 Task: Create a sub task Gather and Analyse Requirements for the task  Integrate website with a new video conferencing system in the project BrainWave , assign it to team member softage.2@softage.net and update the status of the sub task to  On Track  , set the priority of the sub task to Low
Action: Mouse moved to (420, 469)
Screenshot: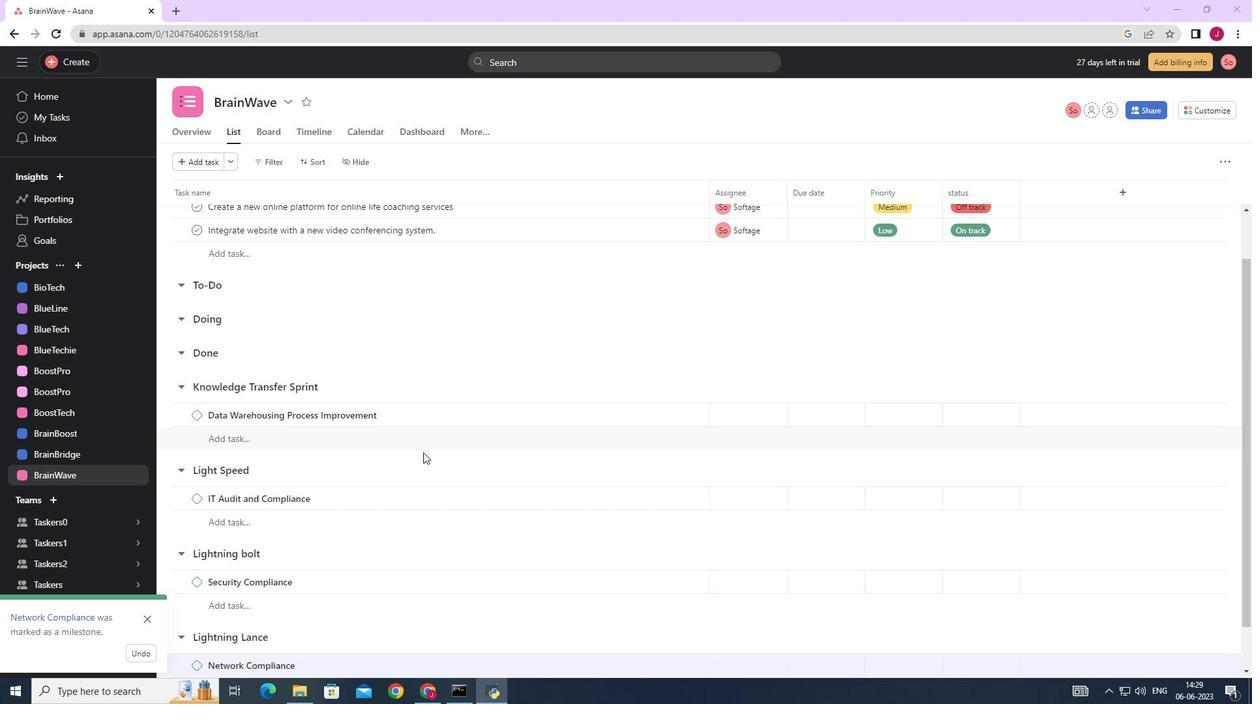 
Action: Mouse scrolled (420, 469) with delta (0, 0)
Screenshot: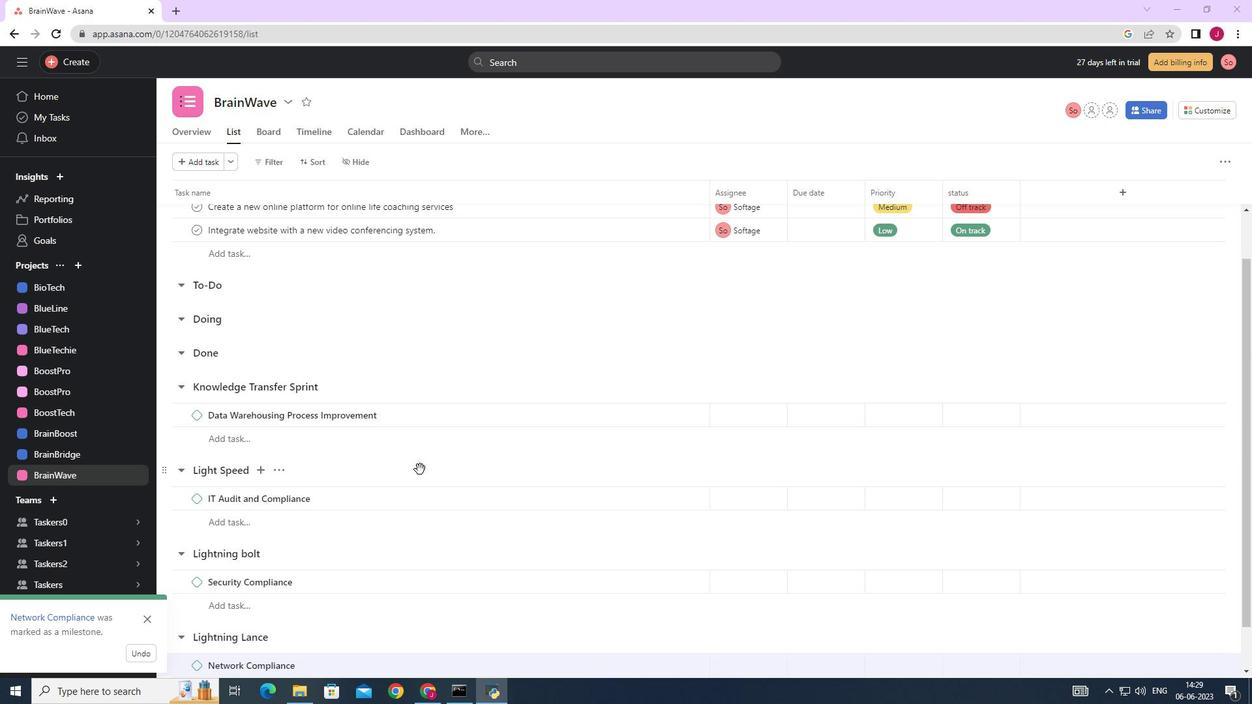 
Action: Mouse scrolled (420, 469) with delta (0, 0)
Screenshot: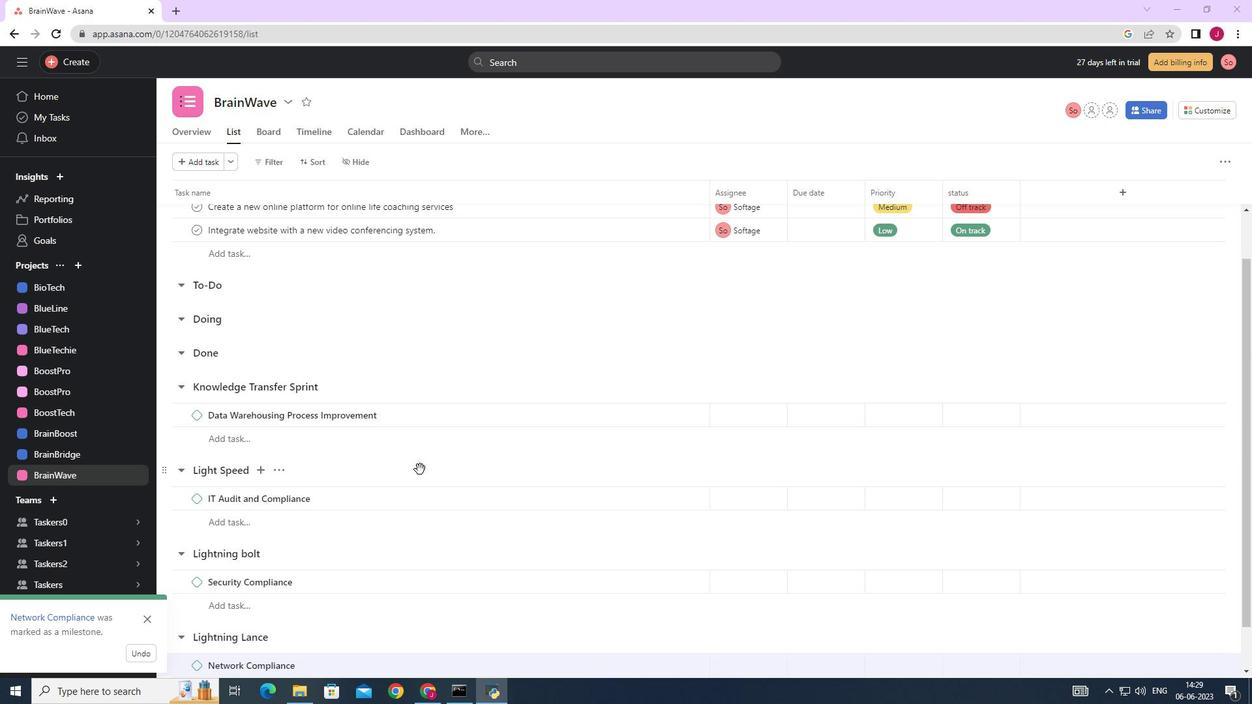 
Action: Mouse scrolled (420, 469) with delta (0, 0)
Screenshot: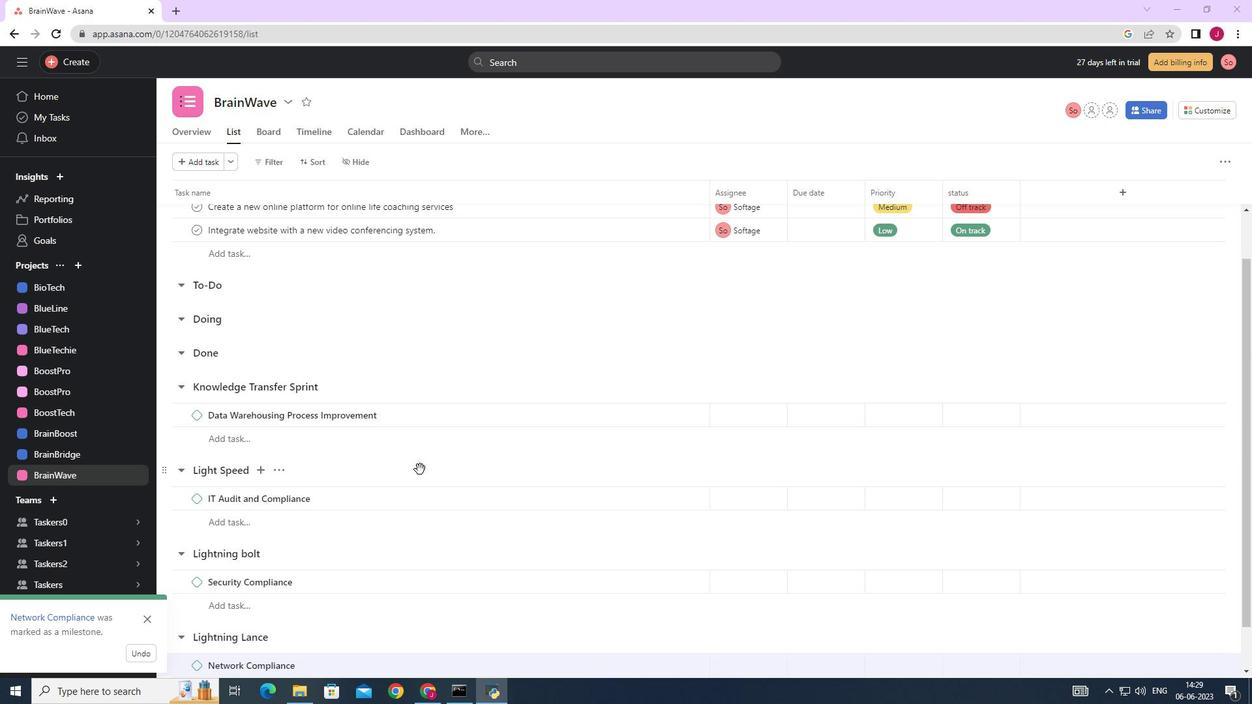 
Action: Mouse scrolled (420, 469) with delta (0, 0)
Screenshot: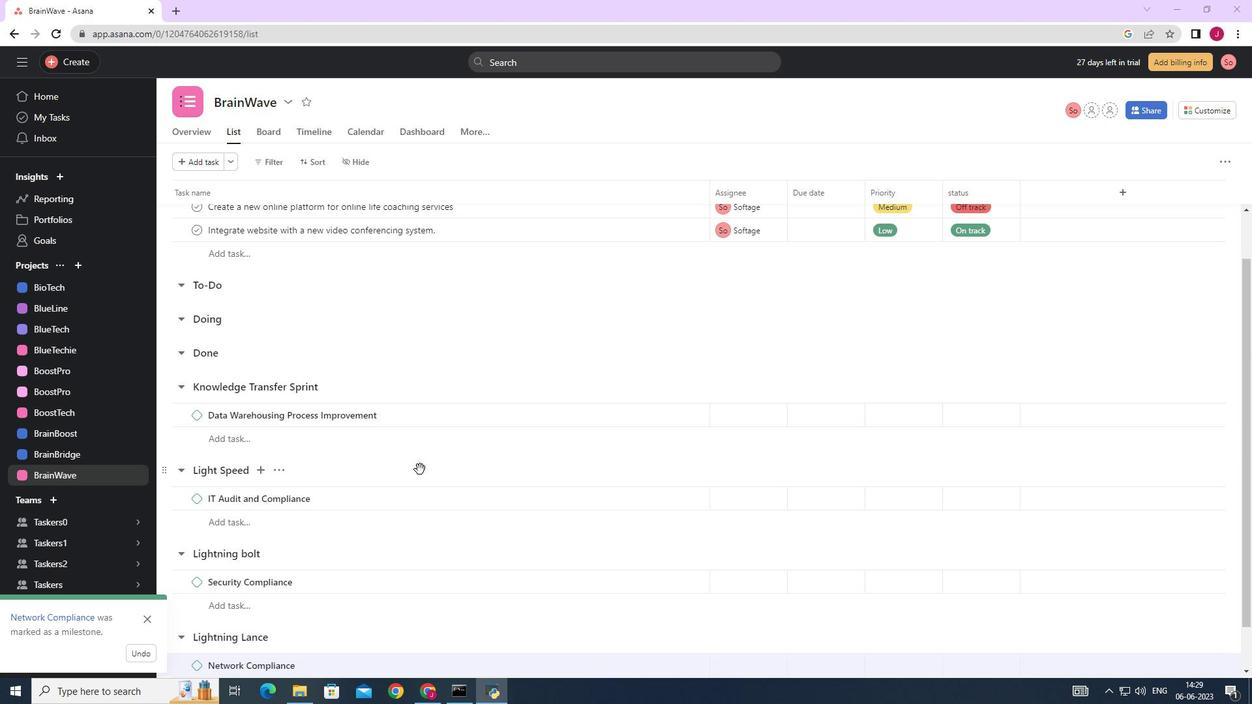 
Action: Mouse scrolled (420, 469) with delta (0, 0)
Screenshot: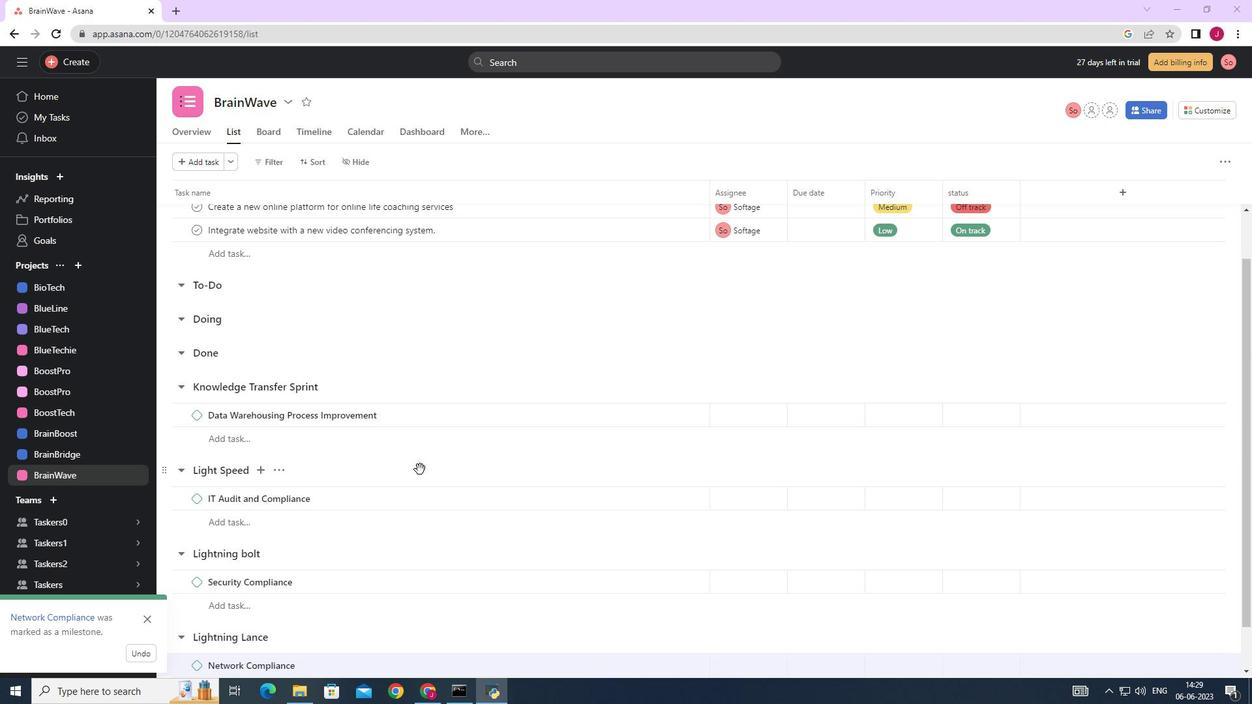 
Action: Mouse scrolled (420, 469) with delta (0, 0)
Screenshot: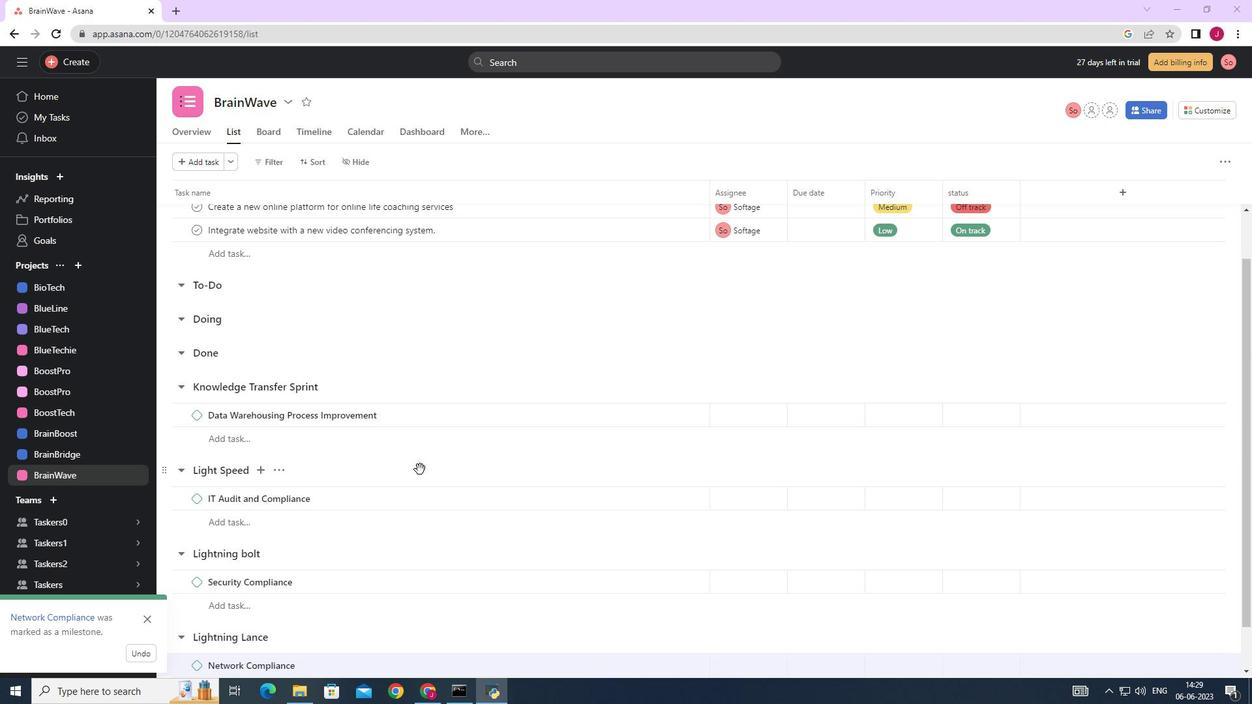 
Action: Mouse scrolled (420, 469) with delta (0, 0)
Screenshot: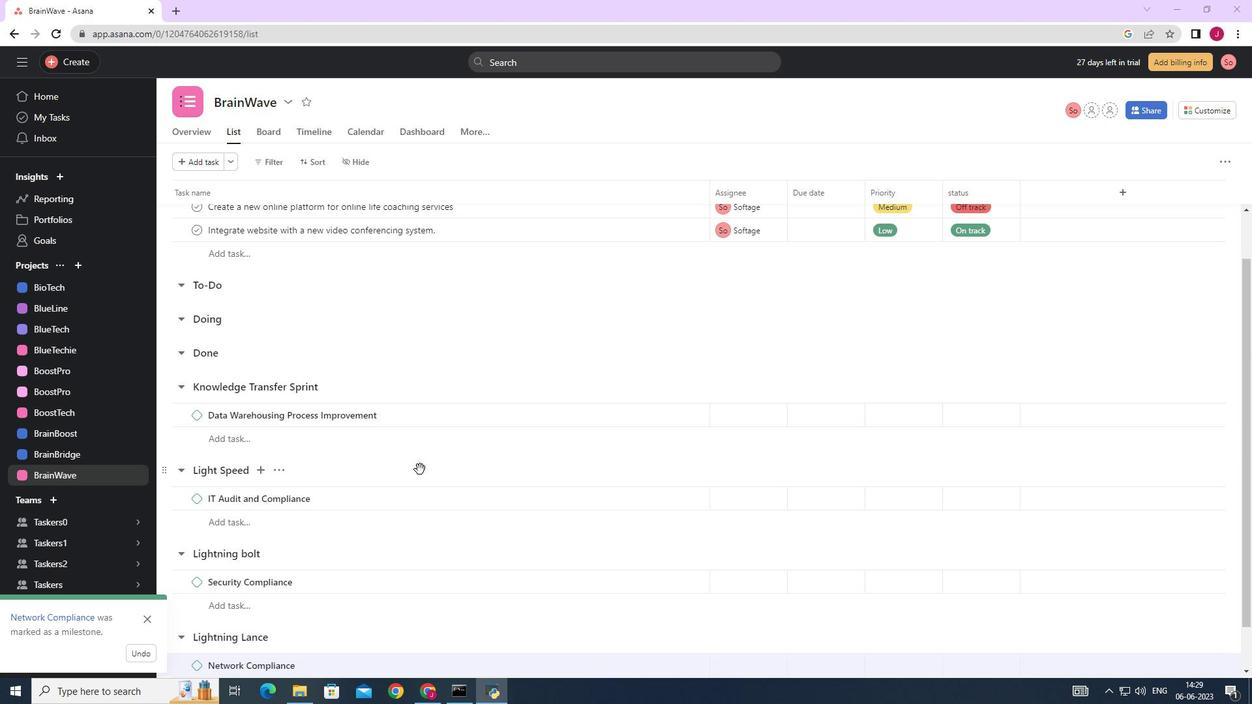 
Action: Mouse moved to (148, 618)
Screenshot: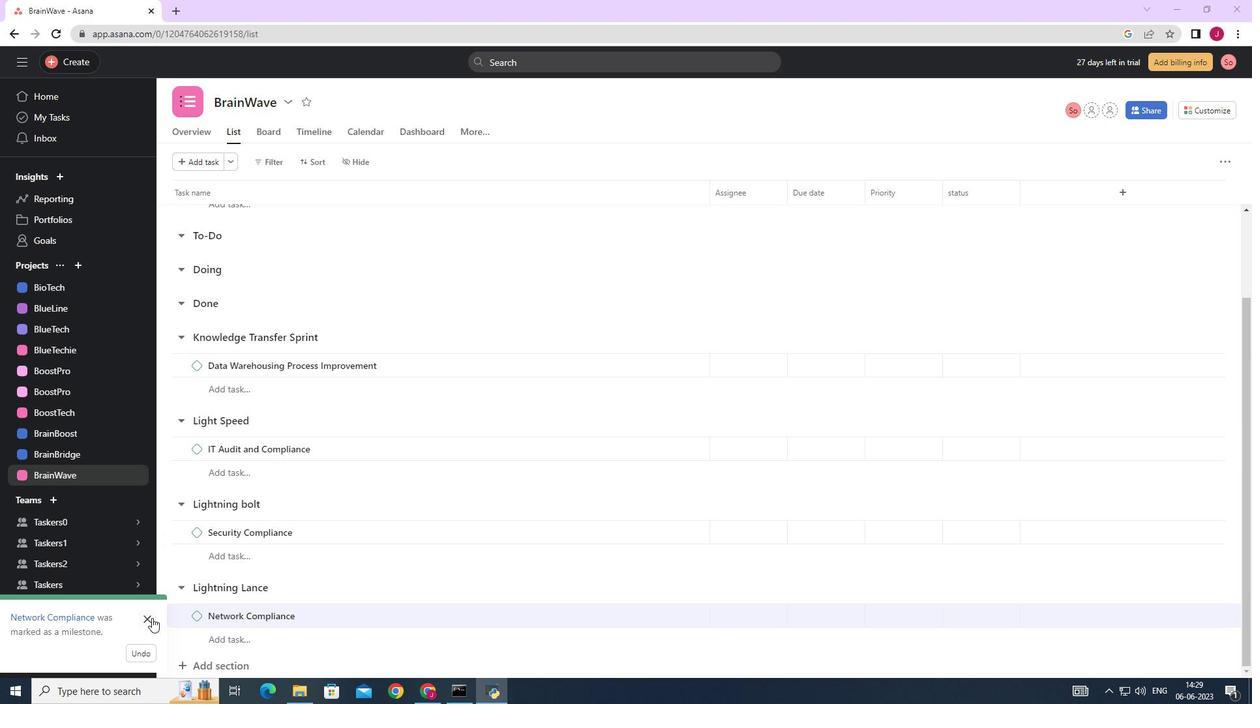 
Action: Mouse pressed left at (148, 618)
Screenshot: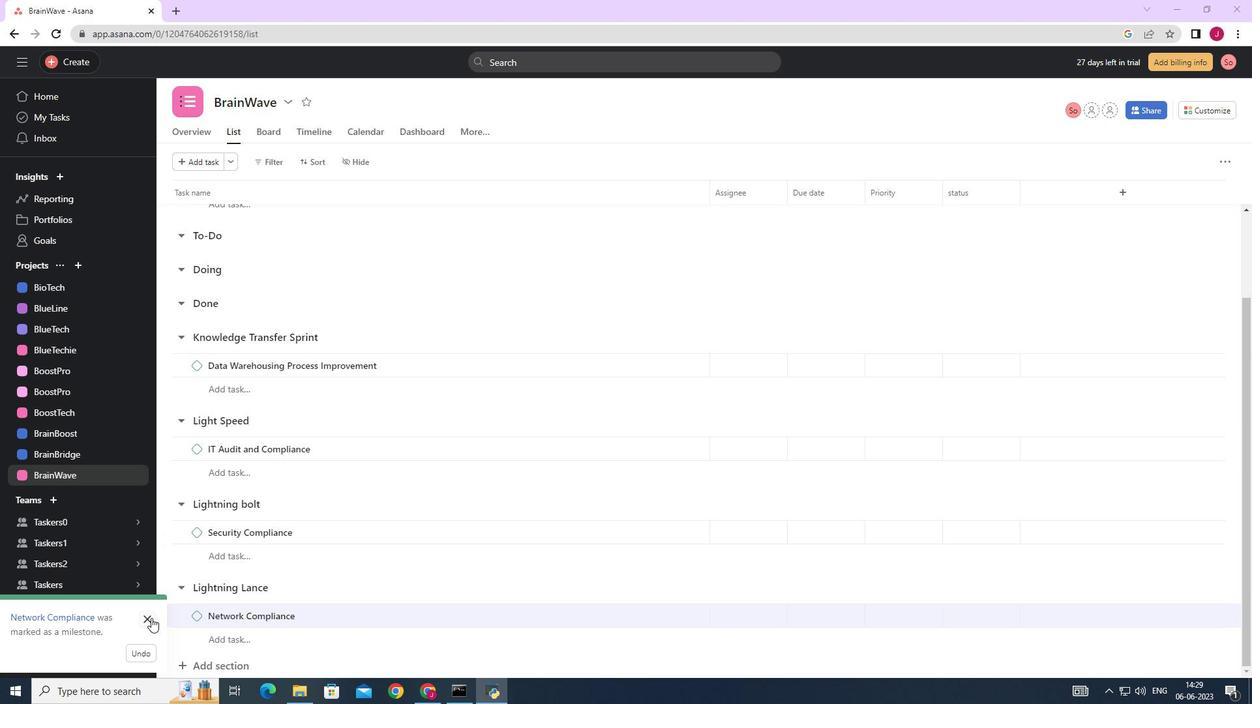 
Action: Mouse moved to (568, 465)
Screenshot: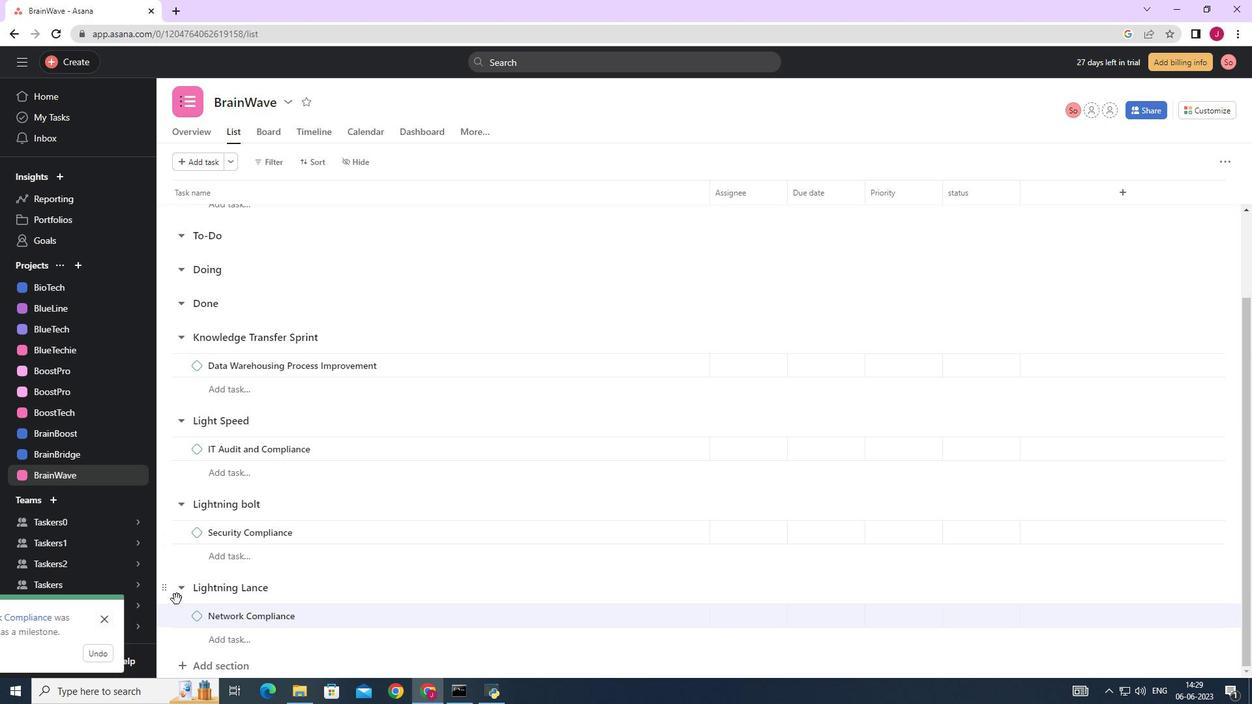 
Action: Mouse scrolled (568, 464) with delta (0, 0)
Screenshot: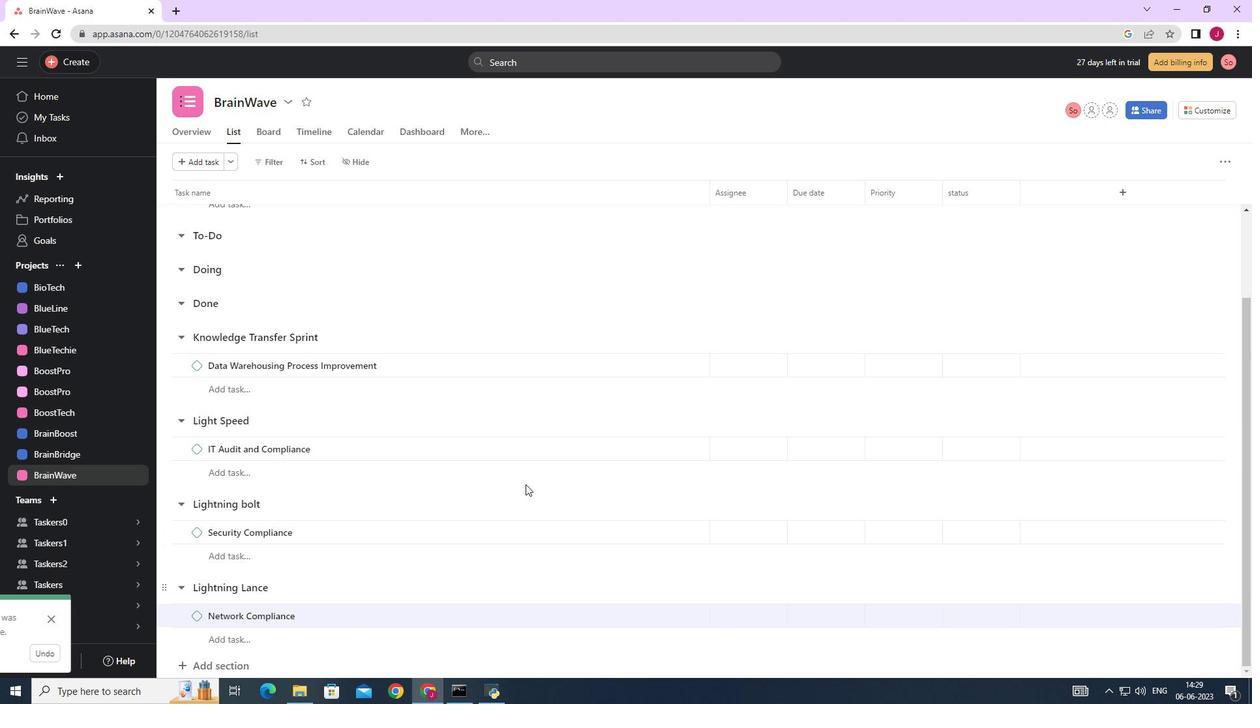 
Action: Mouse scrolled (568, 464) with delta (0, 0)
Screenshot: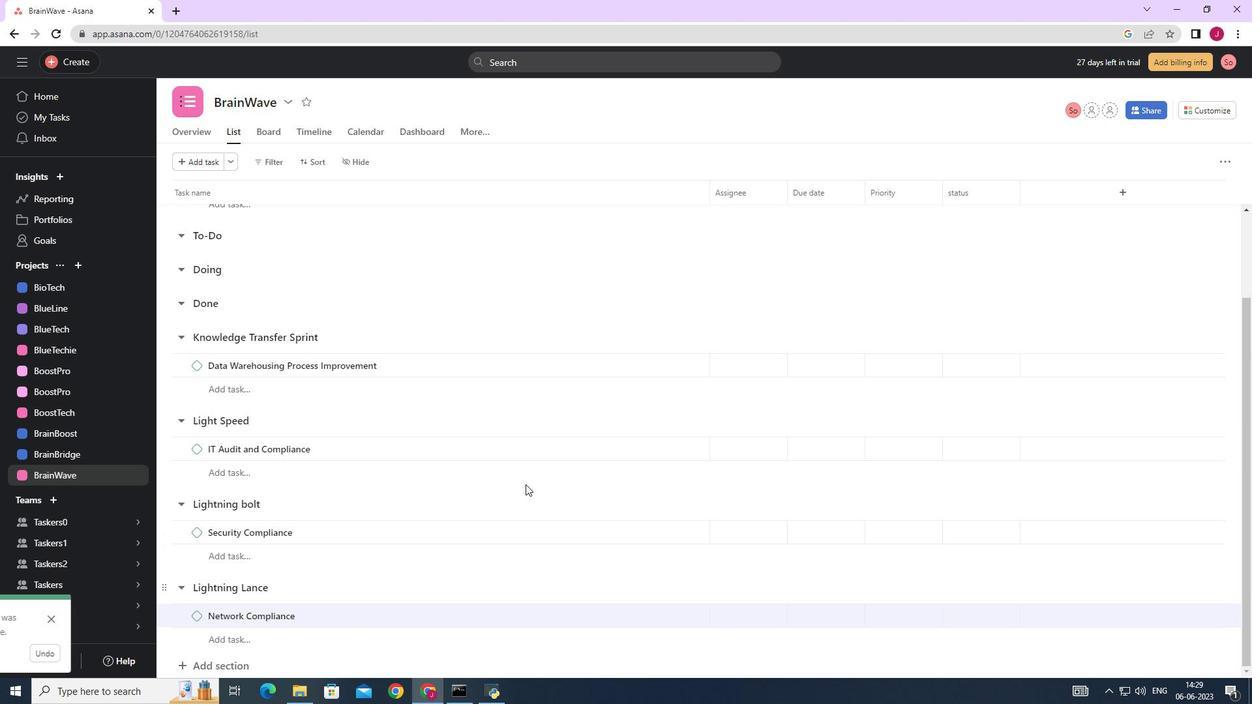 
Action: Mouse scrolled (568, 464) with delta (0, 0)
Screenshot: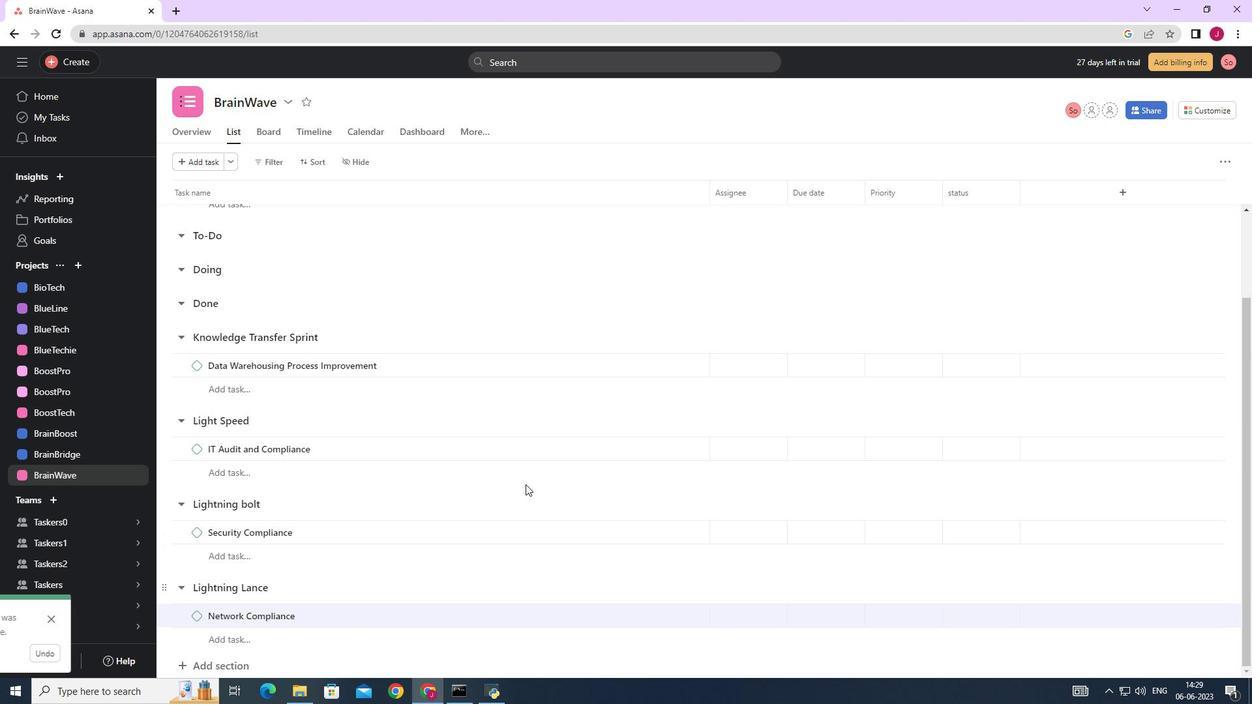
Action: Mouse scrolled (568, 464) with delta (0, 0)
Screenshot: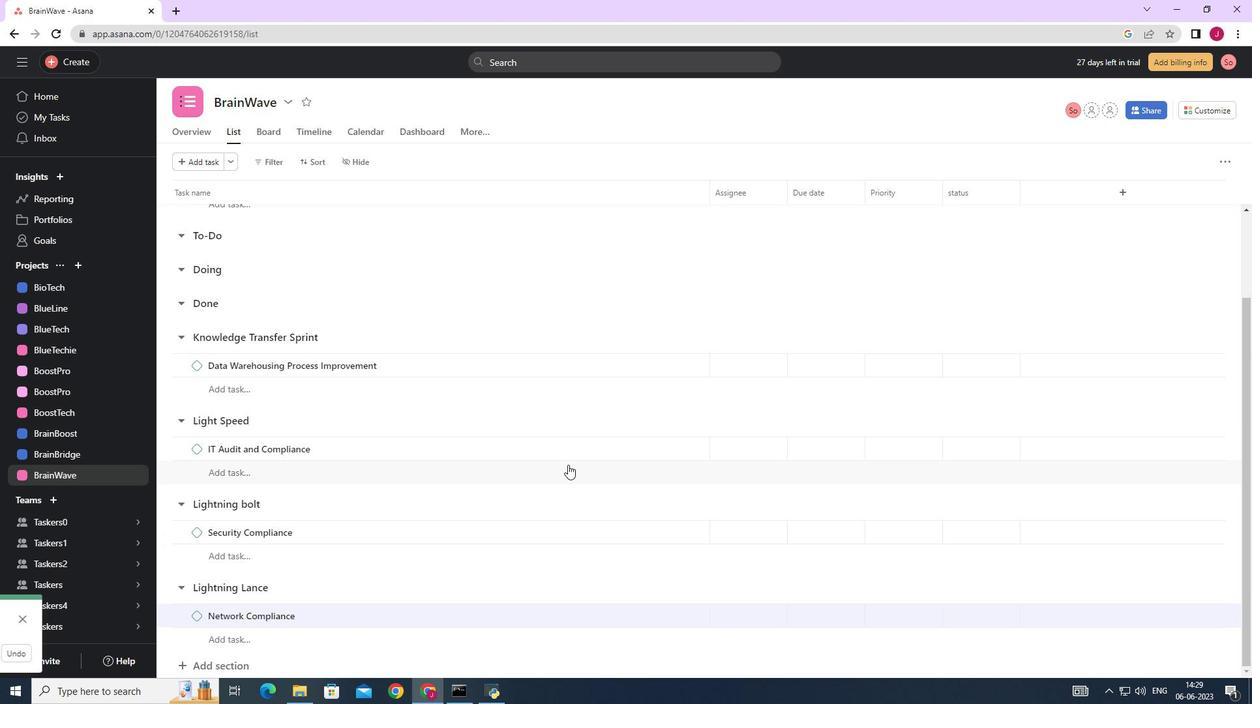 
Action: Mouse scrolled (568, 464) with delta (0, 0)
Screenshot: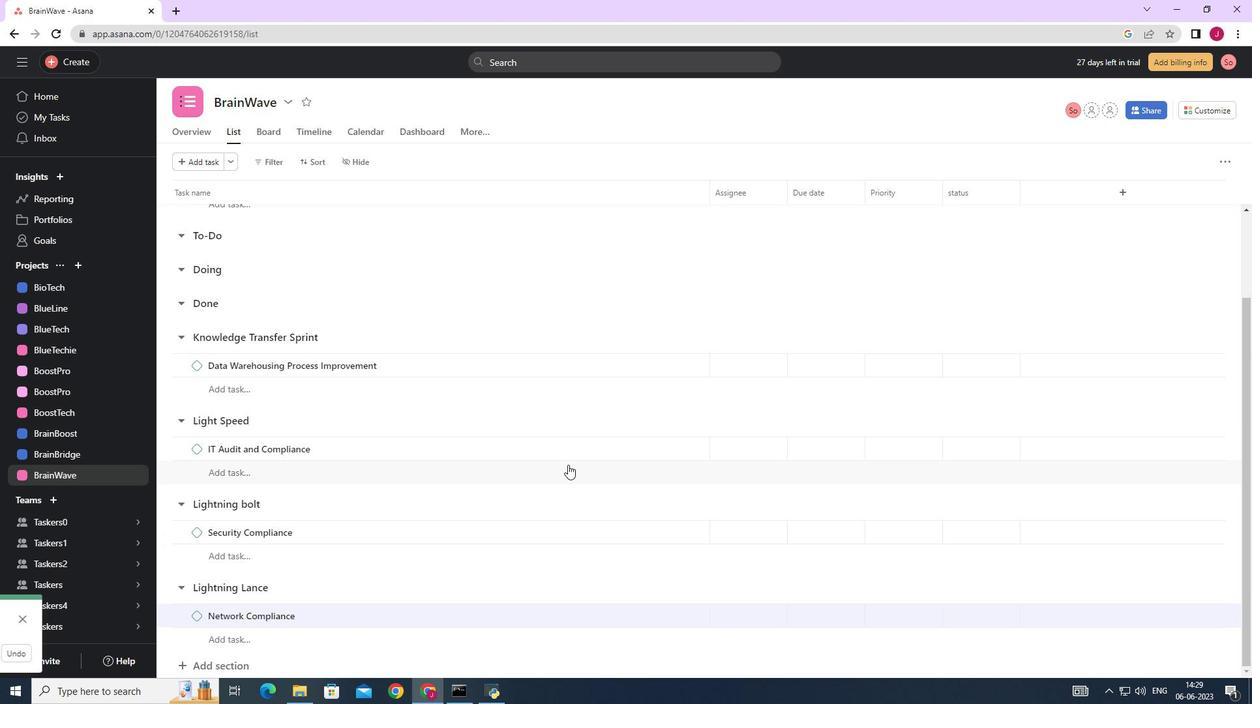 
Action: Mouse moved to (1208, 110)
Screenshot: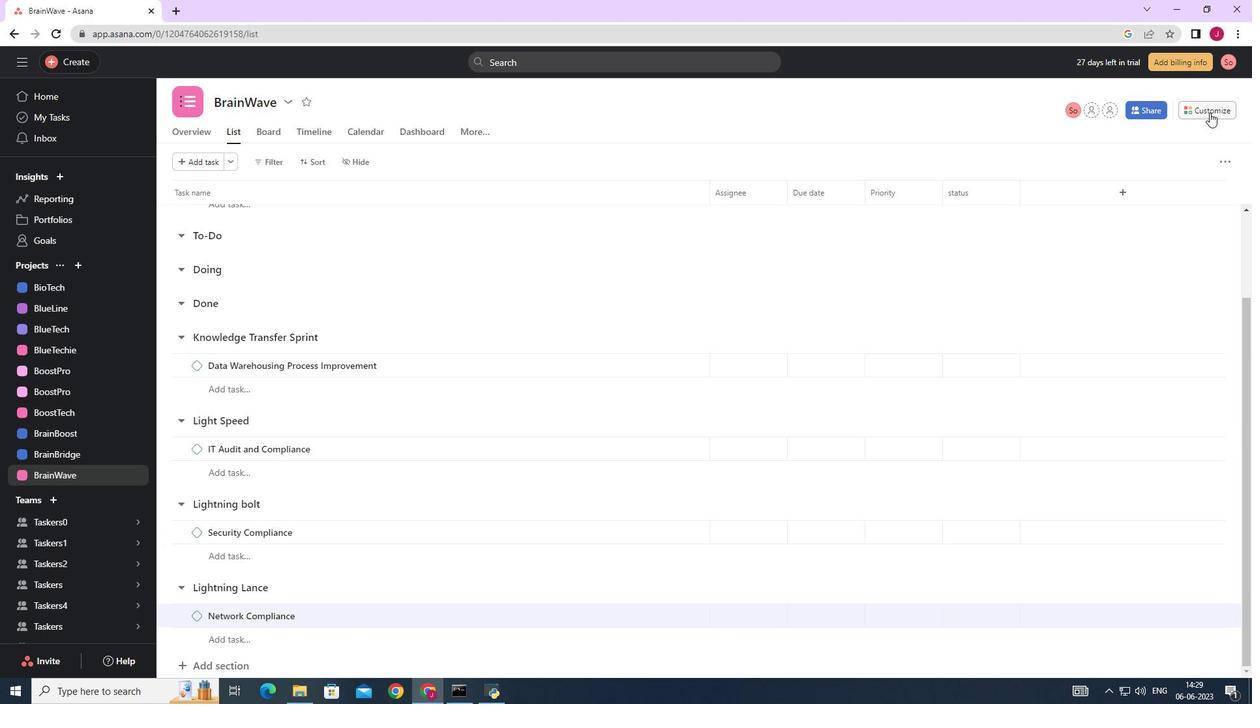 
Action: Mouse pressed left at (1208, 110)
Screenshot: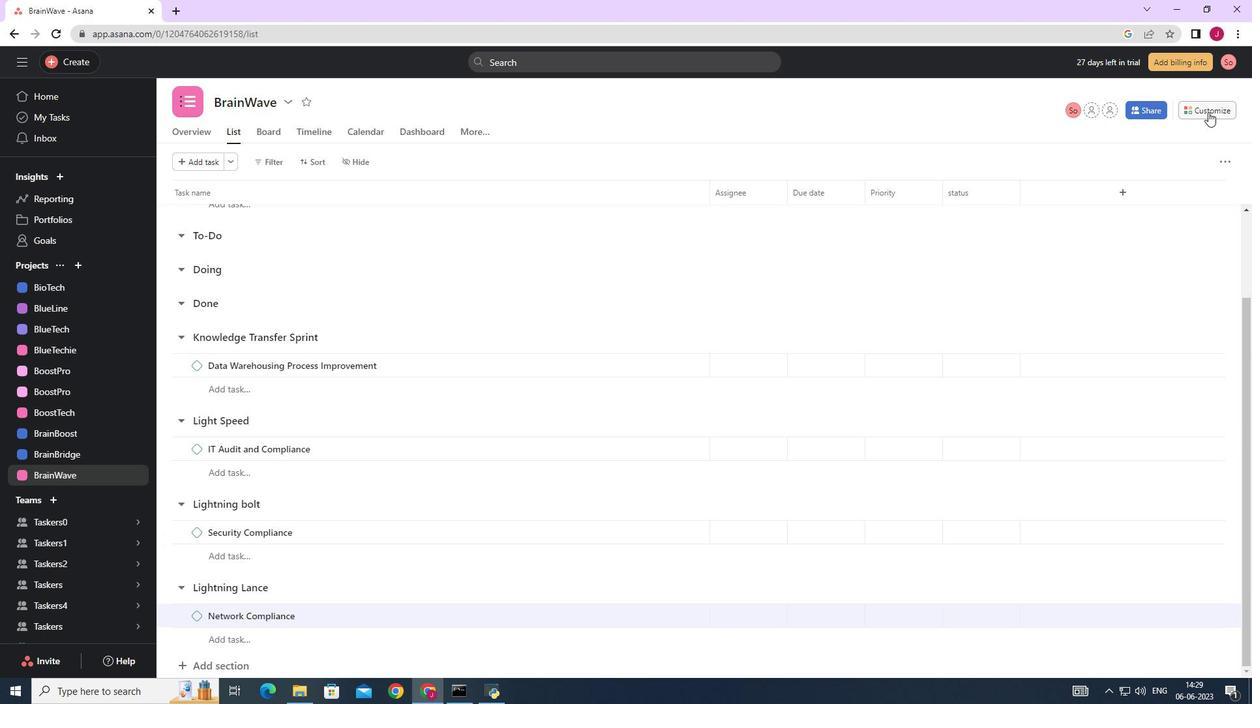
Action: Mouse moved to (979, 279)
Screenshot: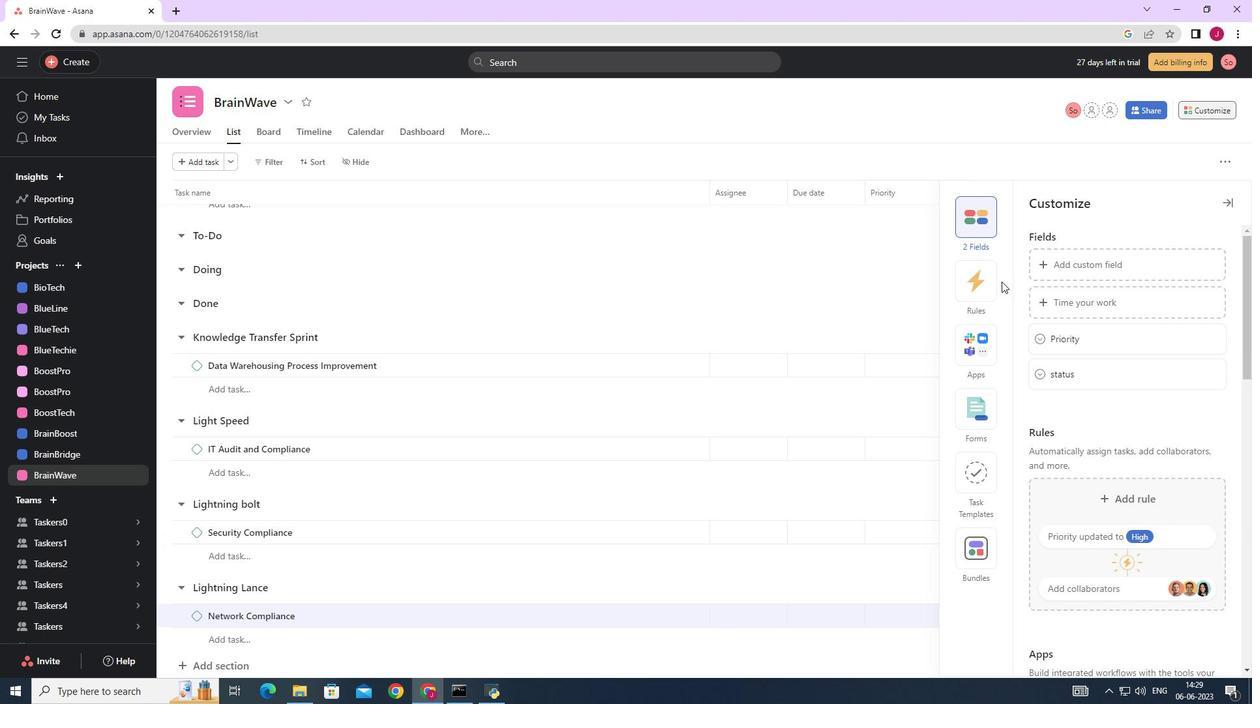 
Action: Mouse pressed left at (979, 279)
Screenshot: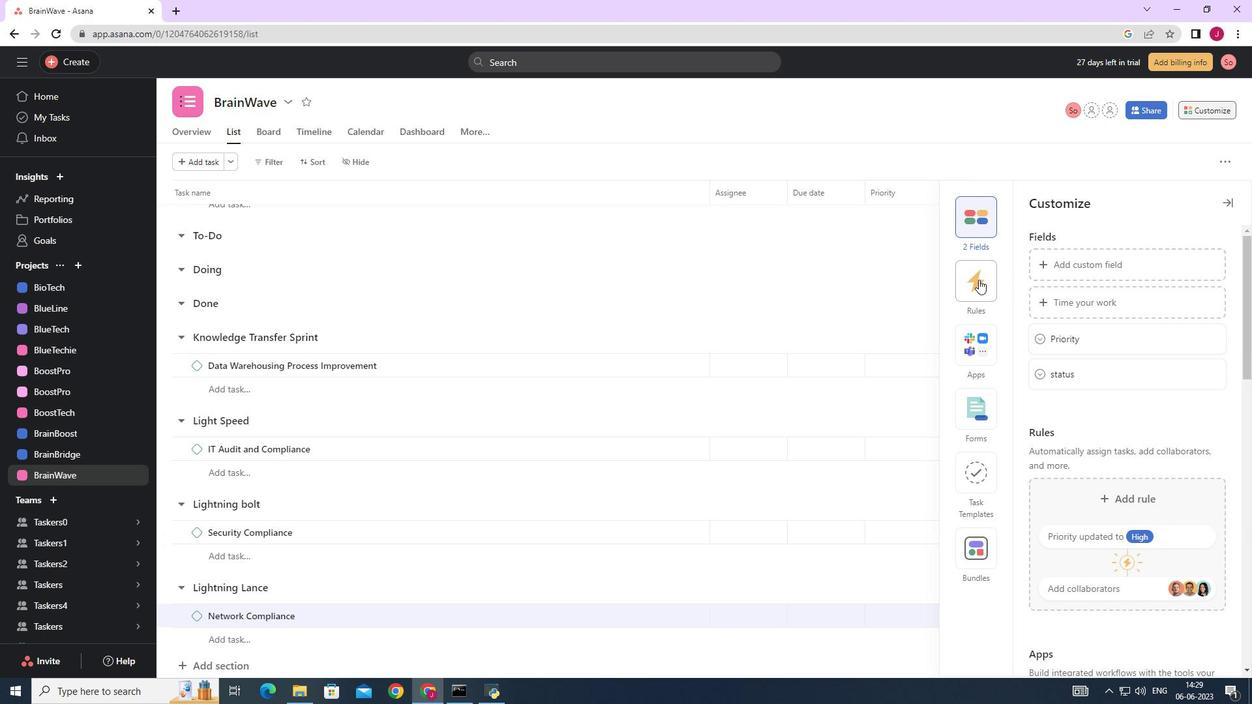 
Action: Mouse moved to (1230, 202)
Screenshot: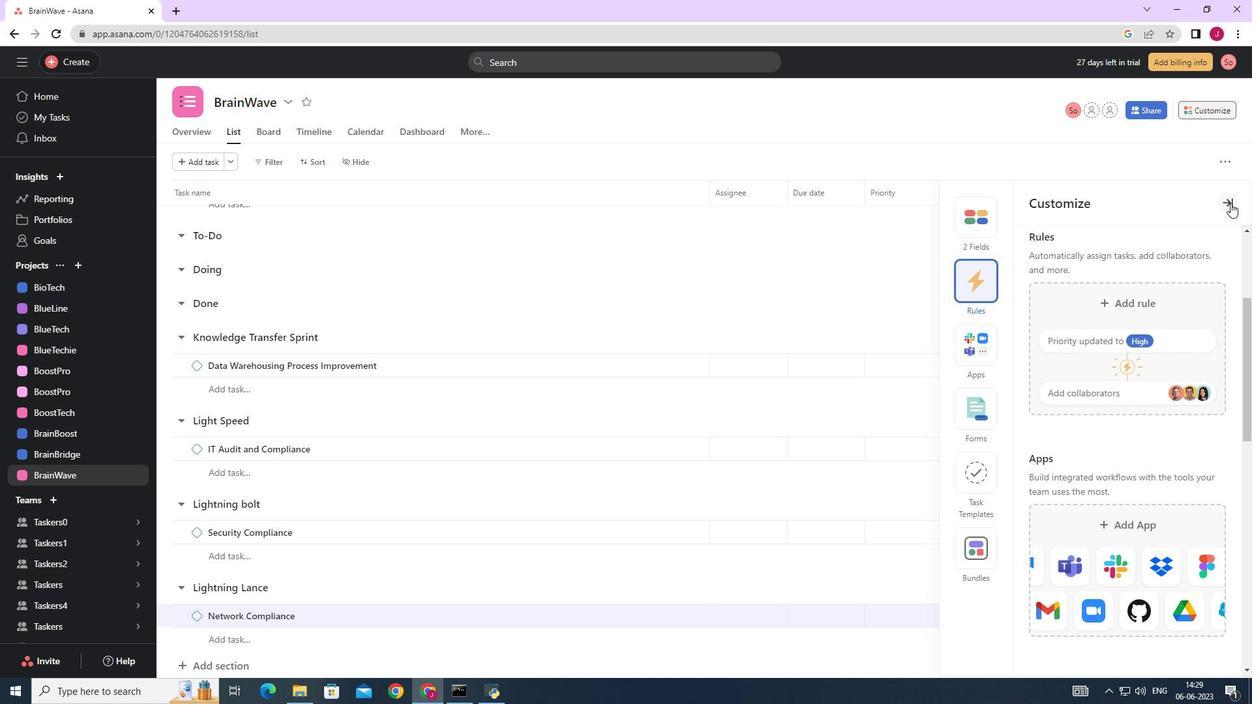 
Action: Mouse pressed left at (1230, 202)
Screenshot: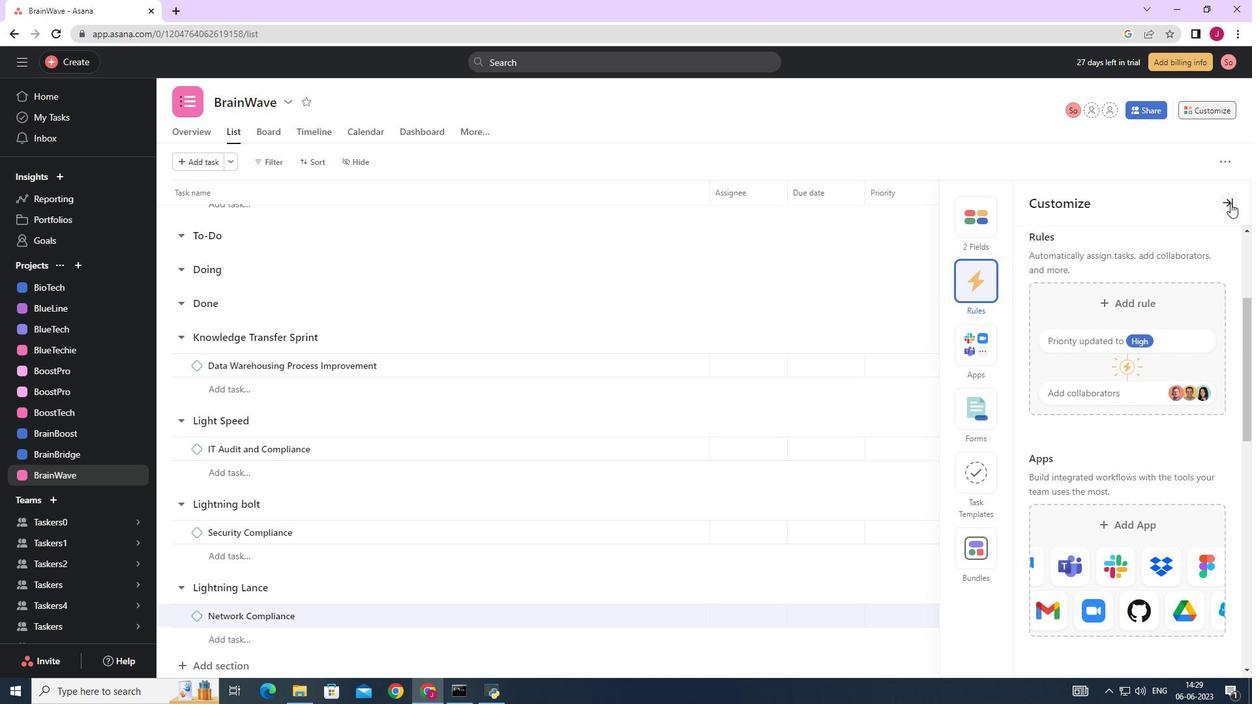 
Action: Mouse moved to (736, 341)
Screenshot: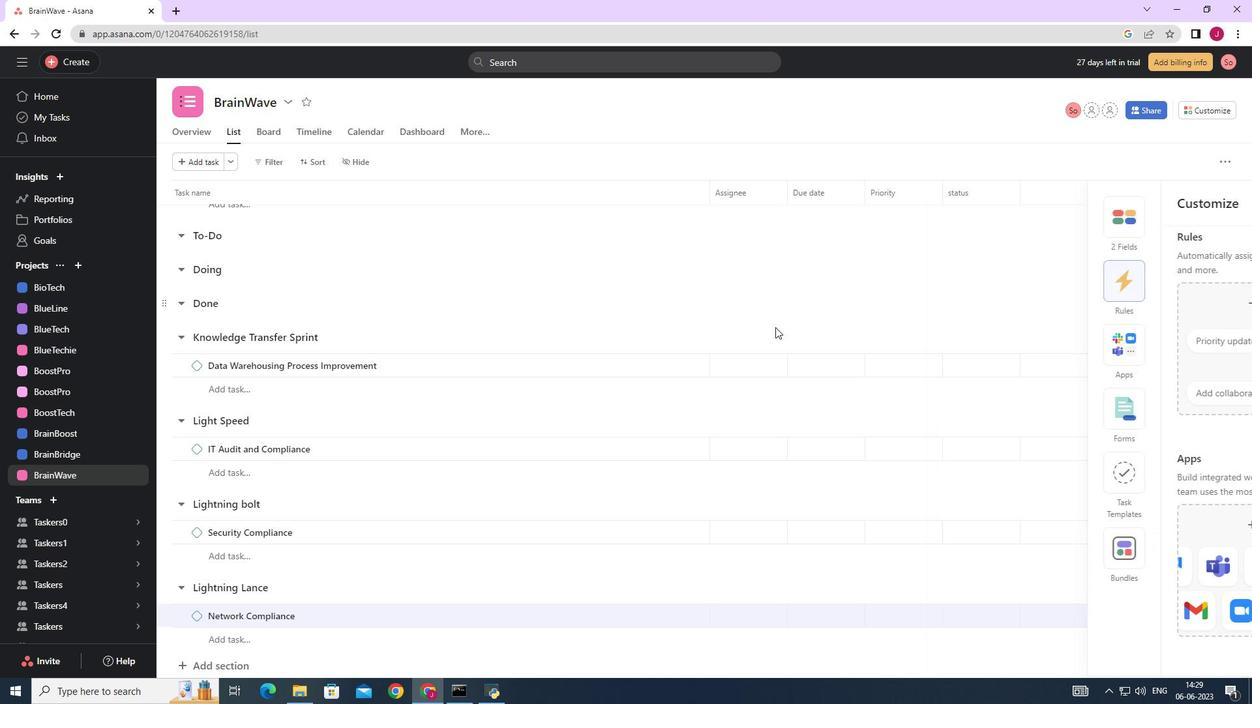 
Action: Mouse scrolled (736, 342) with delta (0, 0)
Screenshot: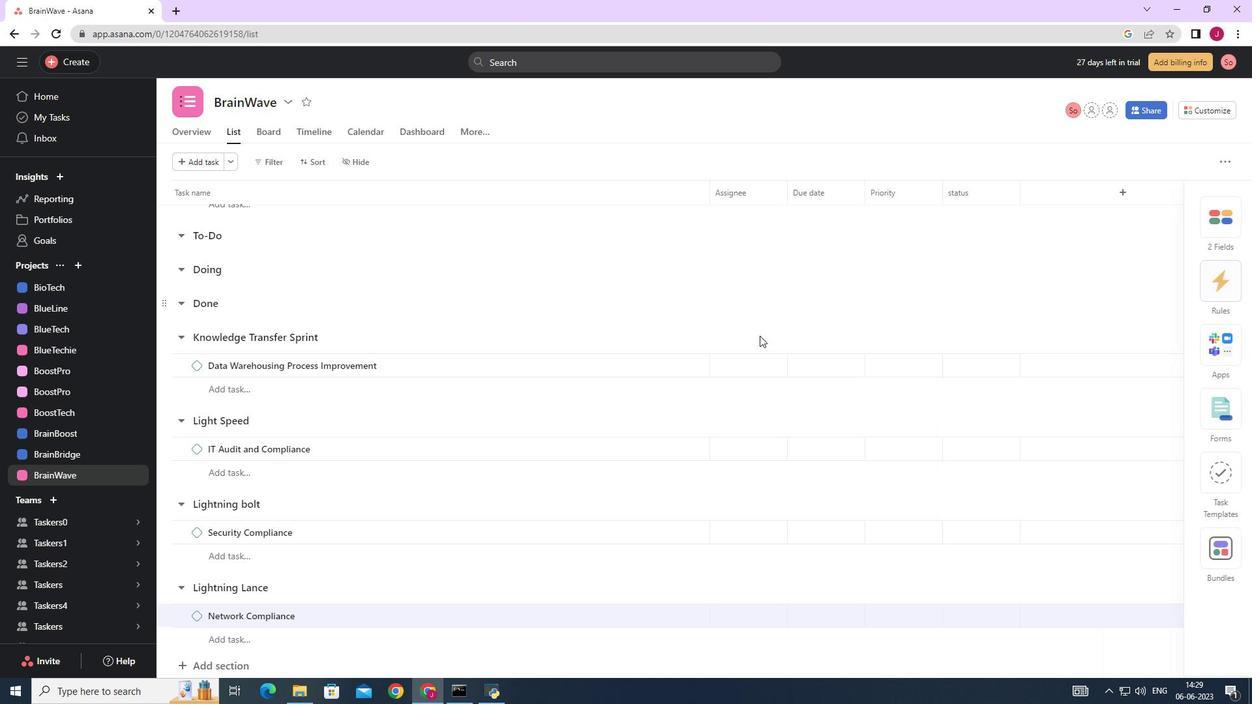 
Action: Mouse scrolled (736, 342) with delta (0, 0)
Screenshot: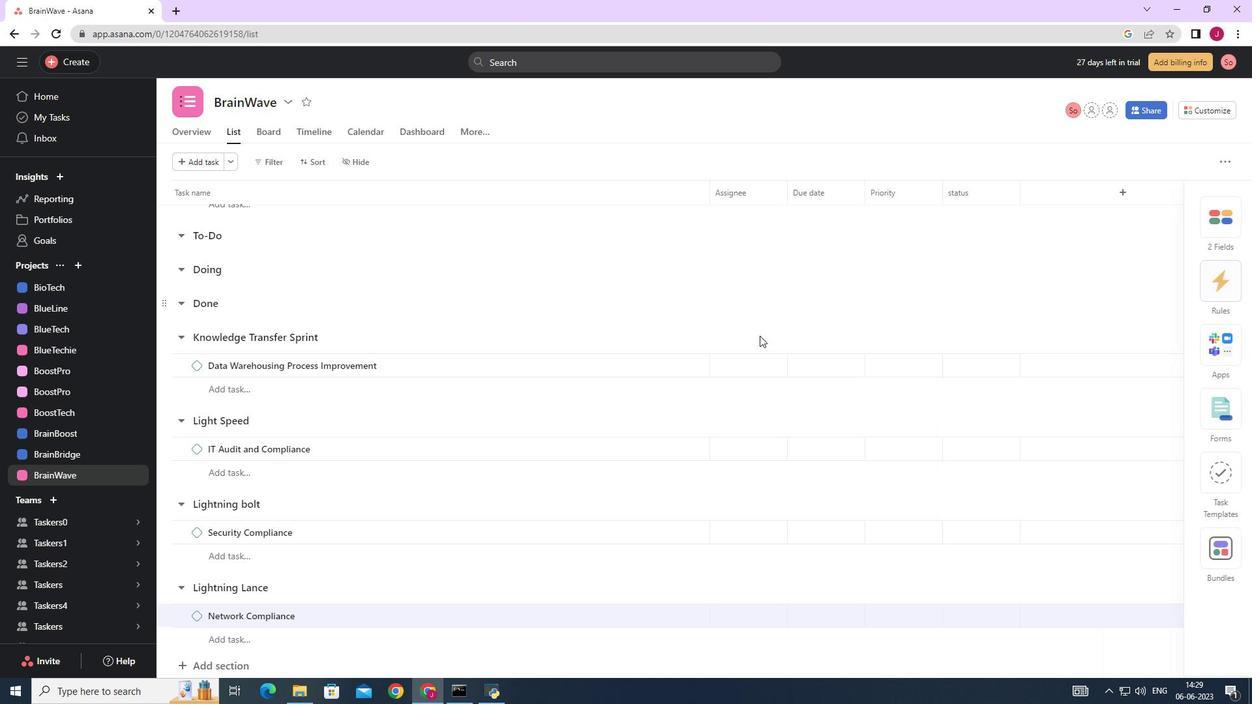 
Action: Mouse scrolled (736, 342) with delta (0, 0)
Screenshot: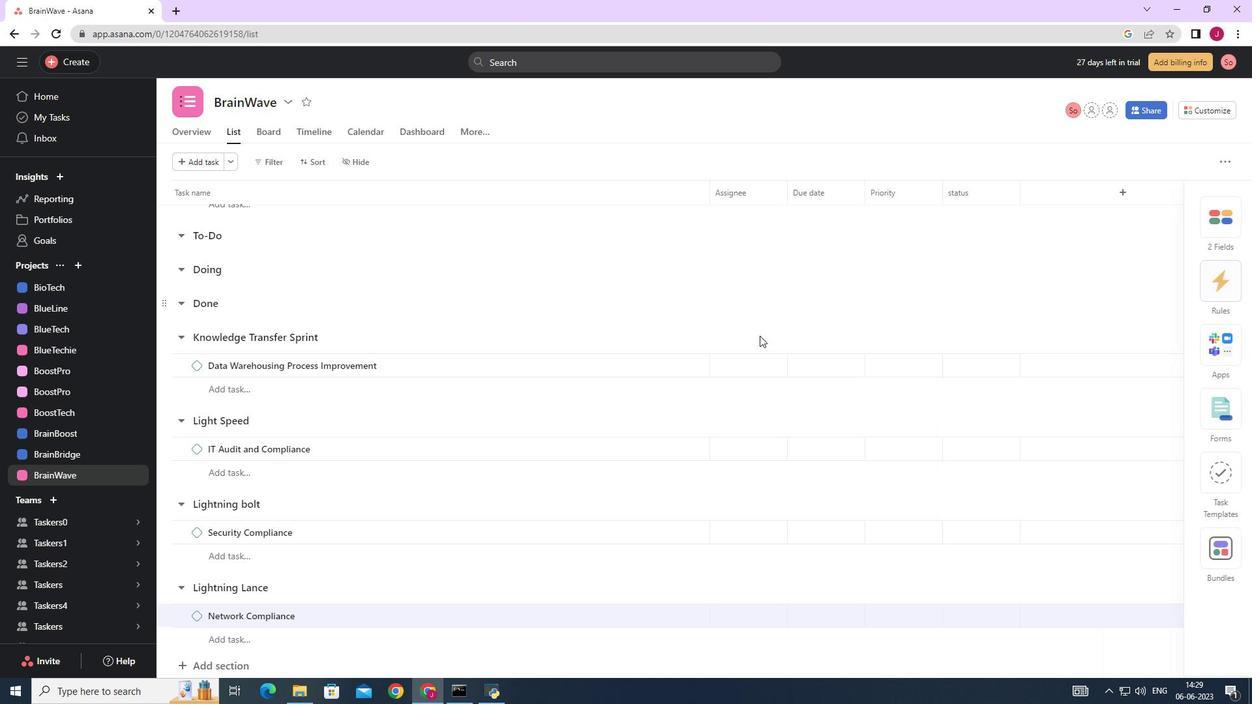 
Action: Mouse moved to (630, 320)
Screenshot: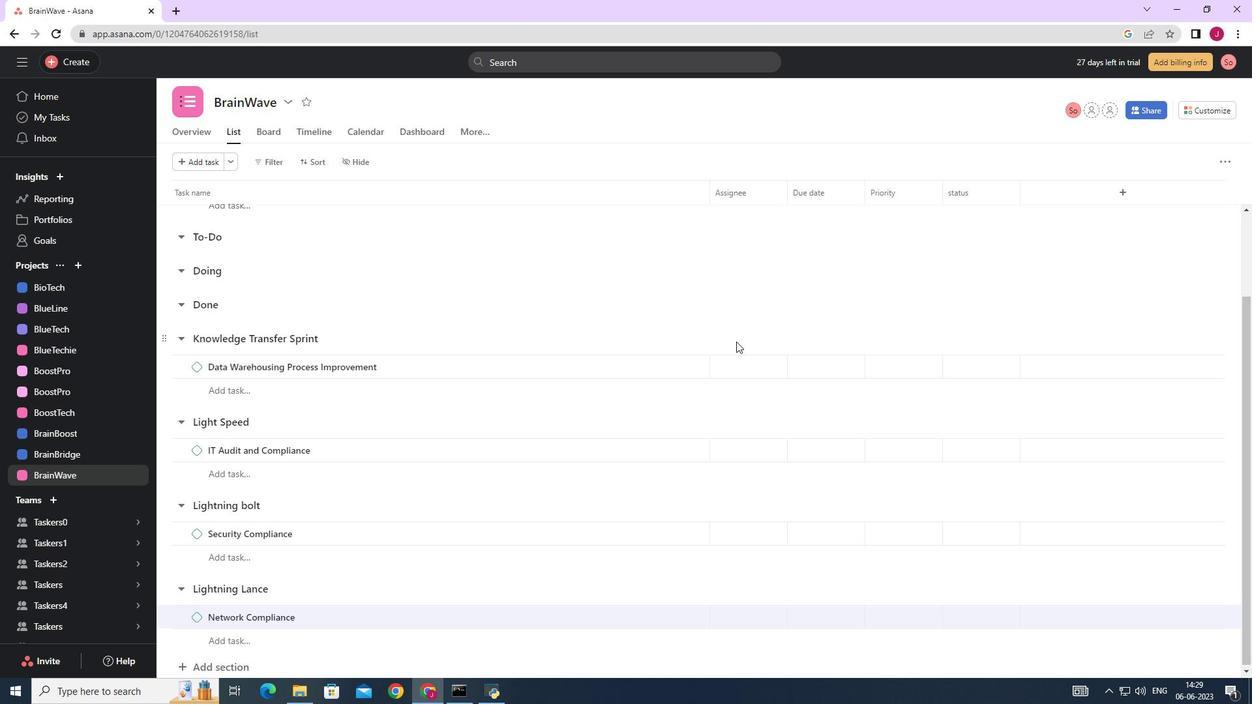 
Action: Mouse scrolled (732, 342) with delta (0, 0)
Screenshot: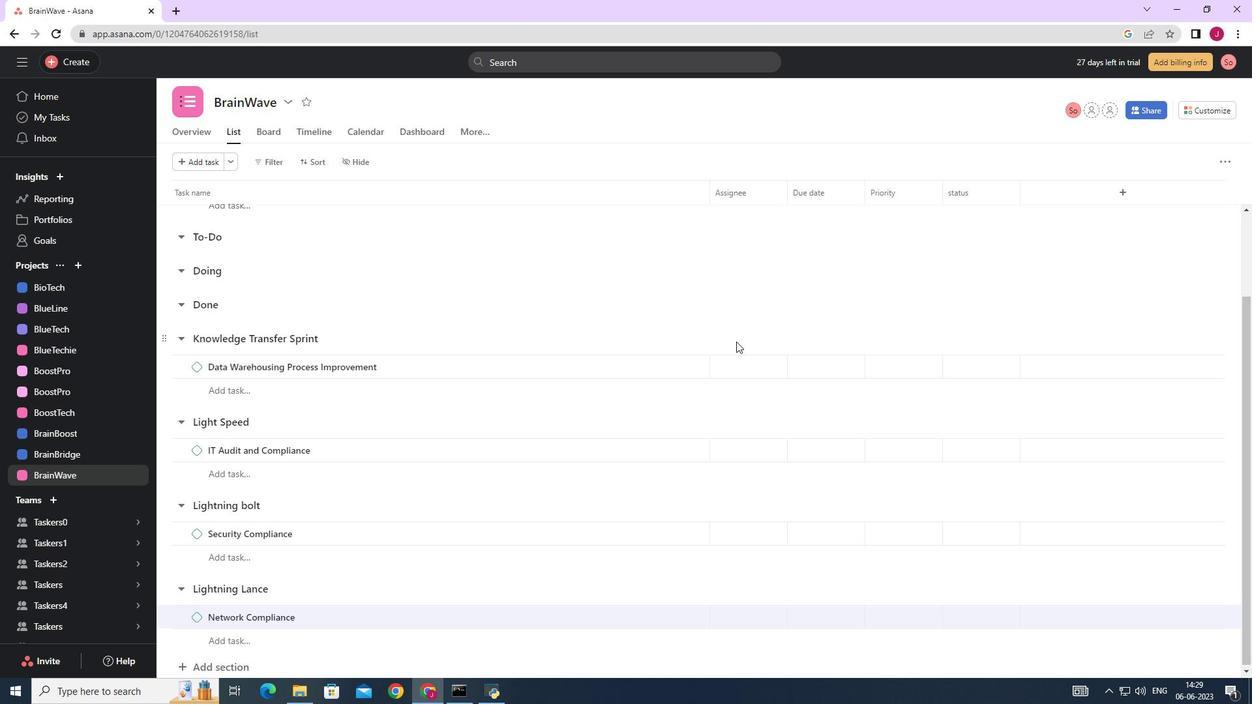 
Action: Mouse moved to (620, 292)
Screenshot: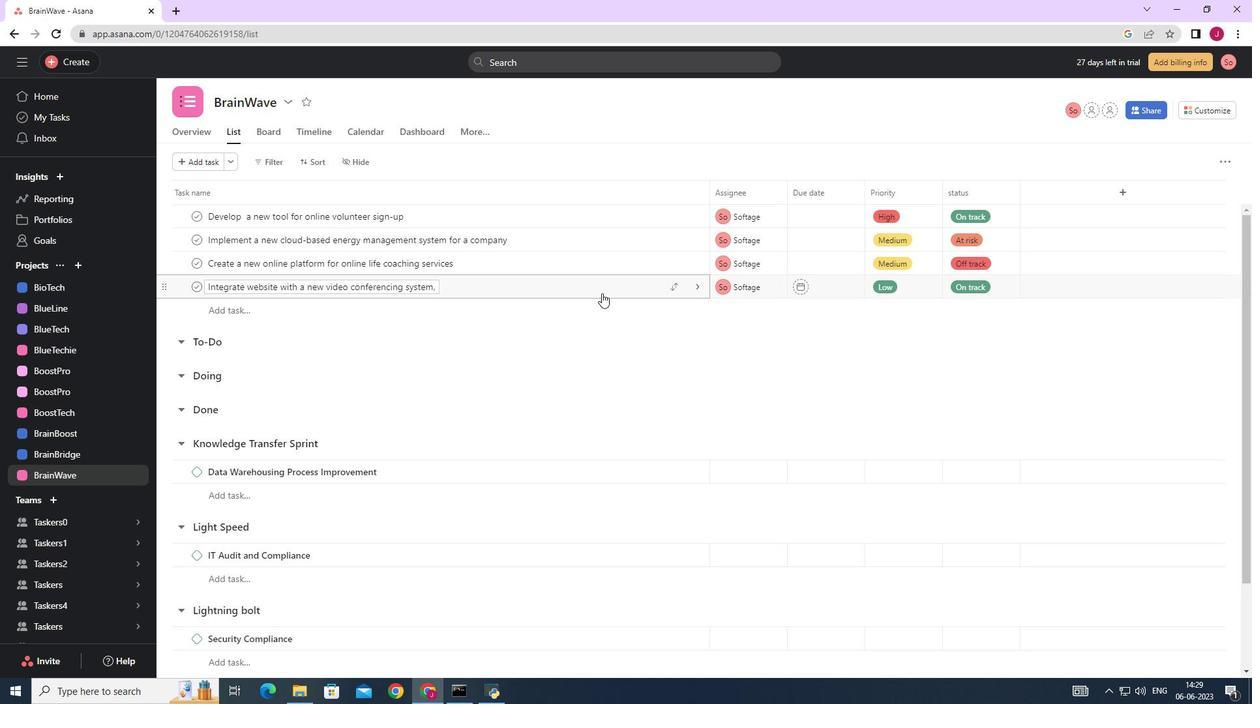 
Action: Mouse pressed left at (620, 292)
Screenshot: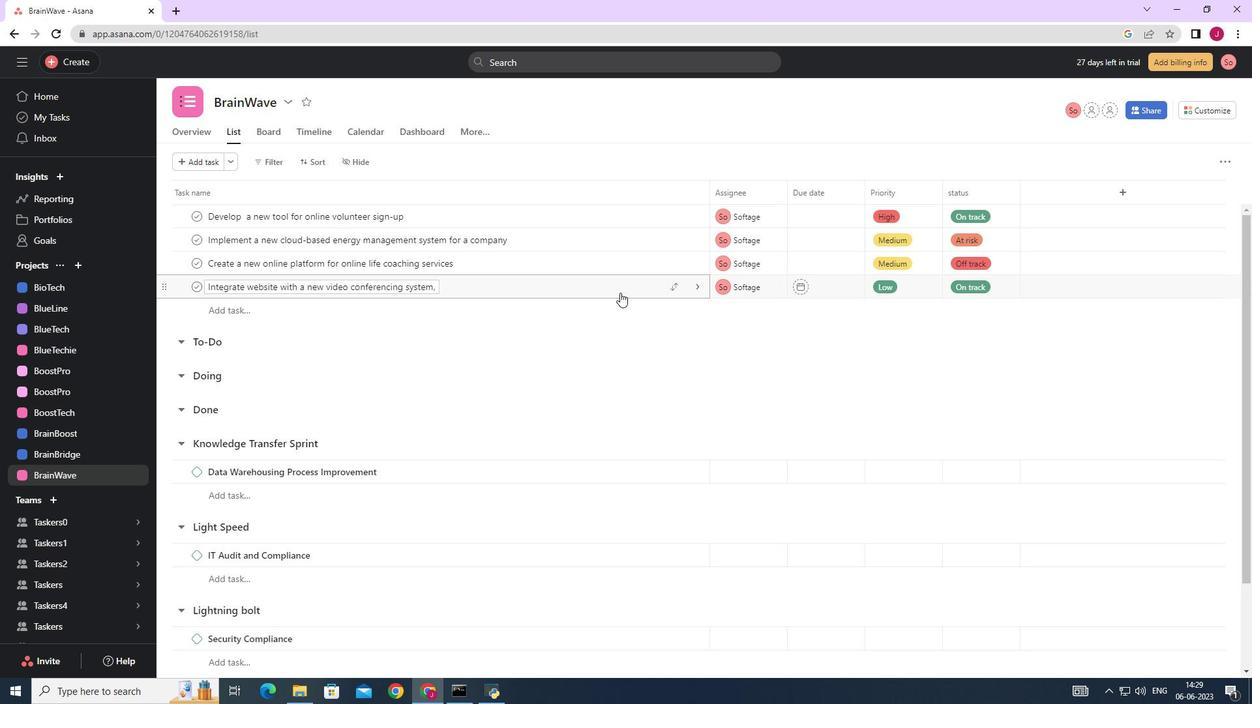 
Action: Mouse moved to (976, 489)
Screenshot: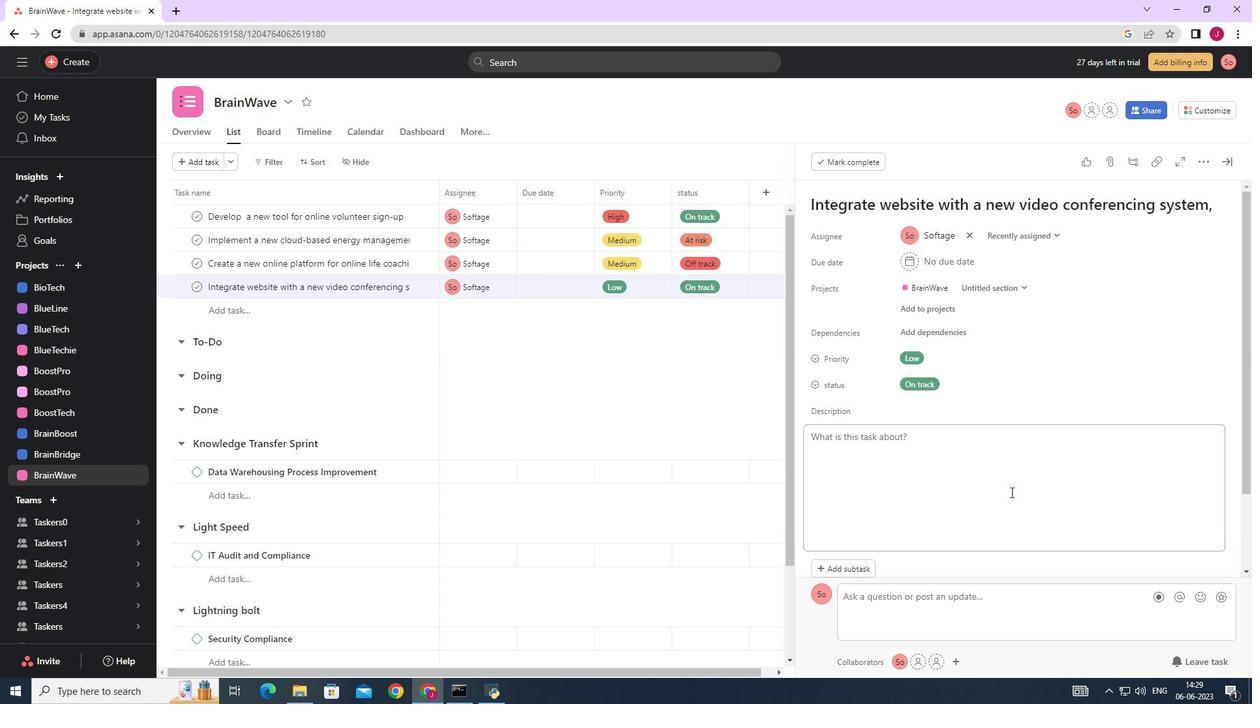 
Action: Mouse scrolled (976, 489) with delta (0, 0)
Screenshot: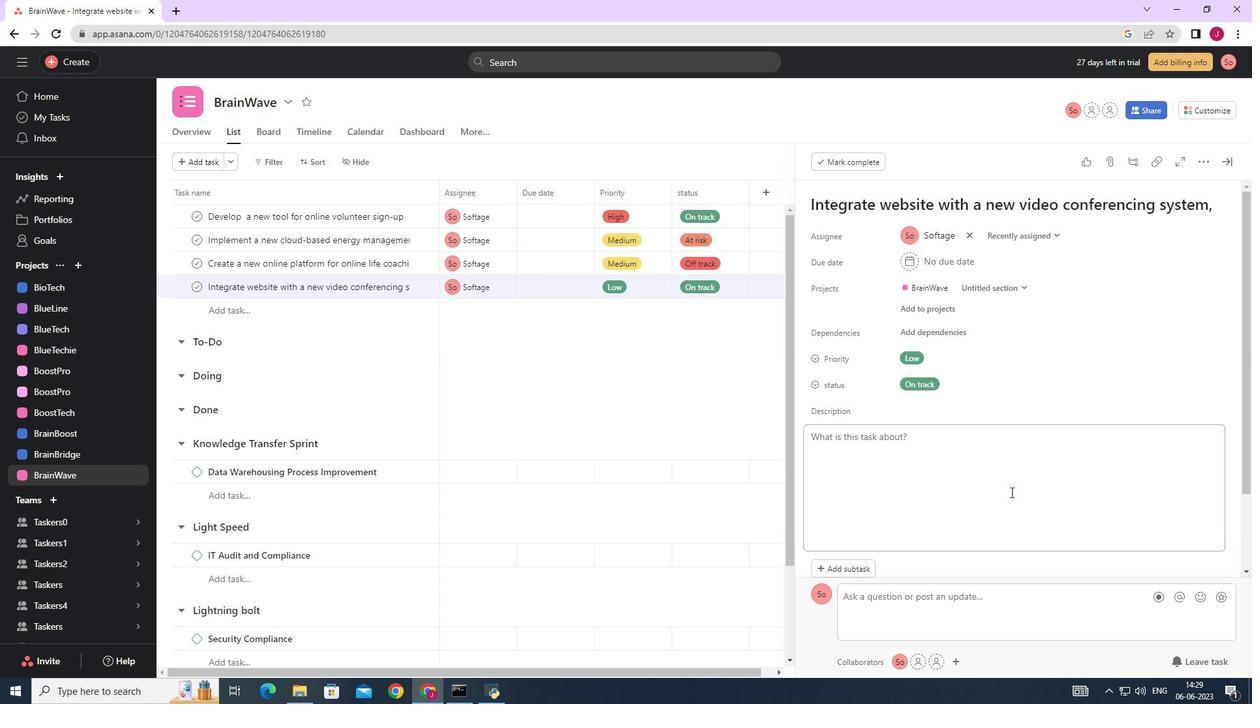 
Action: Mouse scrolled (976, 489) with delta (0, 0)
Screenshot: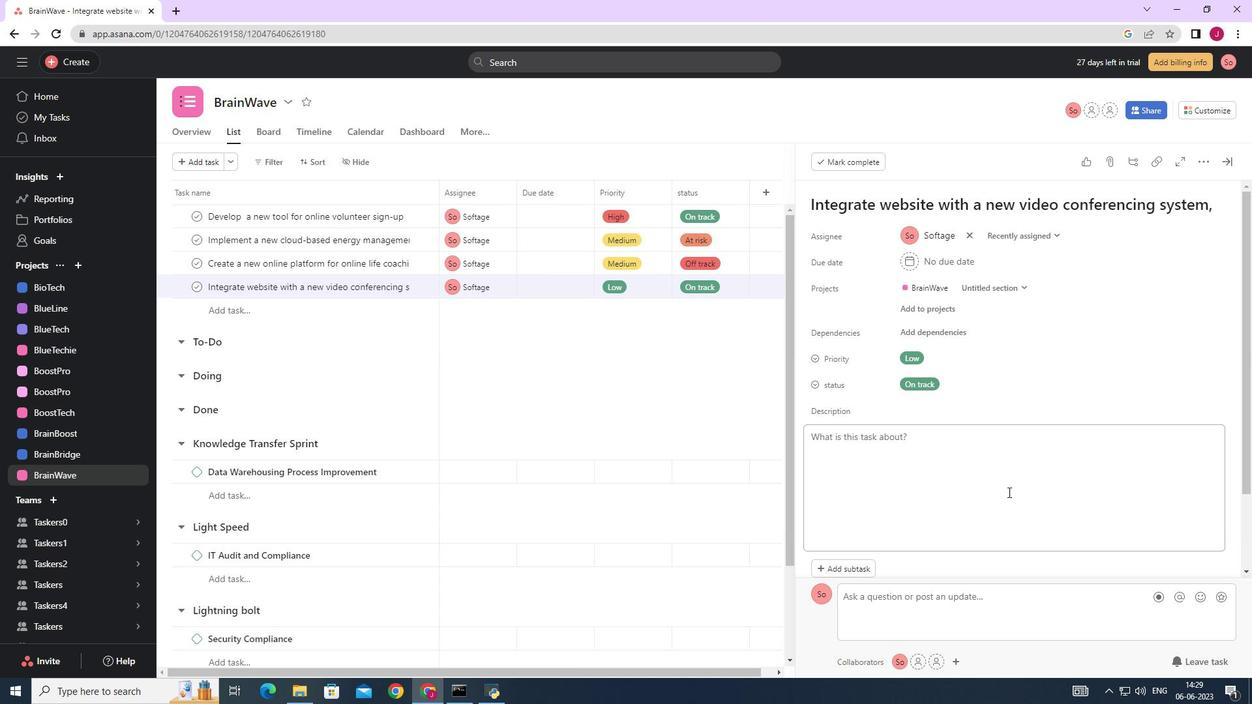 
Action: Mouse moved to (975, 489)
Screenshot: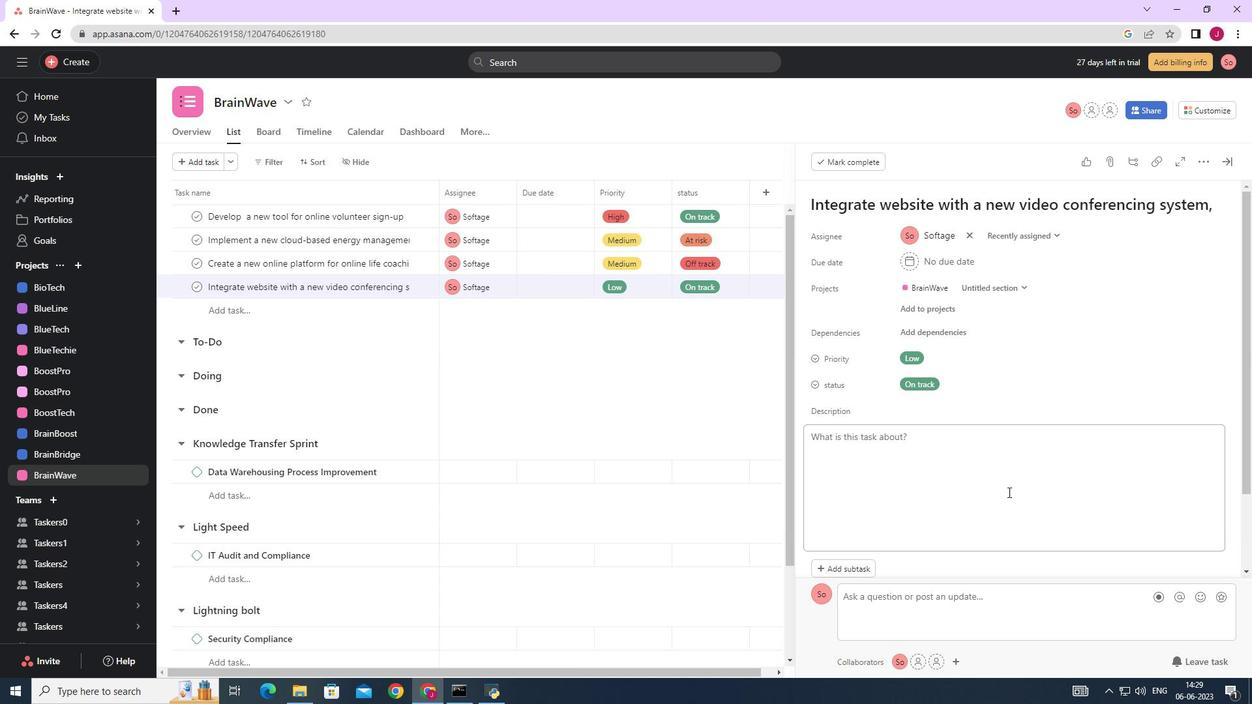 
Action: Mouse scrolled (975, 488) with delta (0, 0)
Screenshot: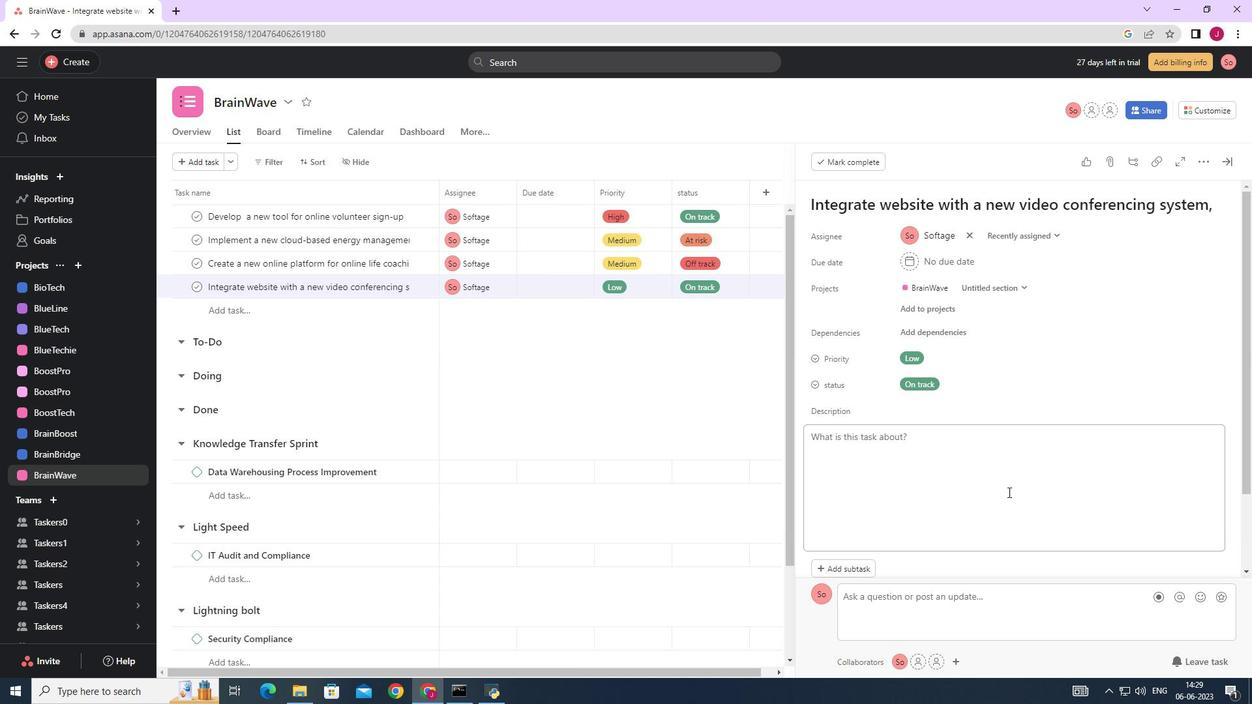 
Action: Mouse scrolled (975, 488) with delta (0, 0)
Screenshot: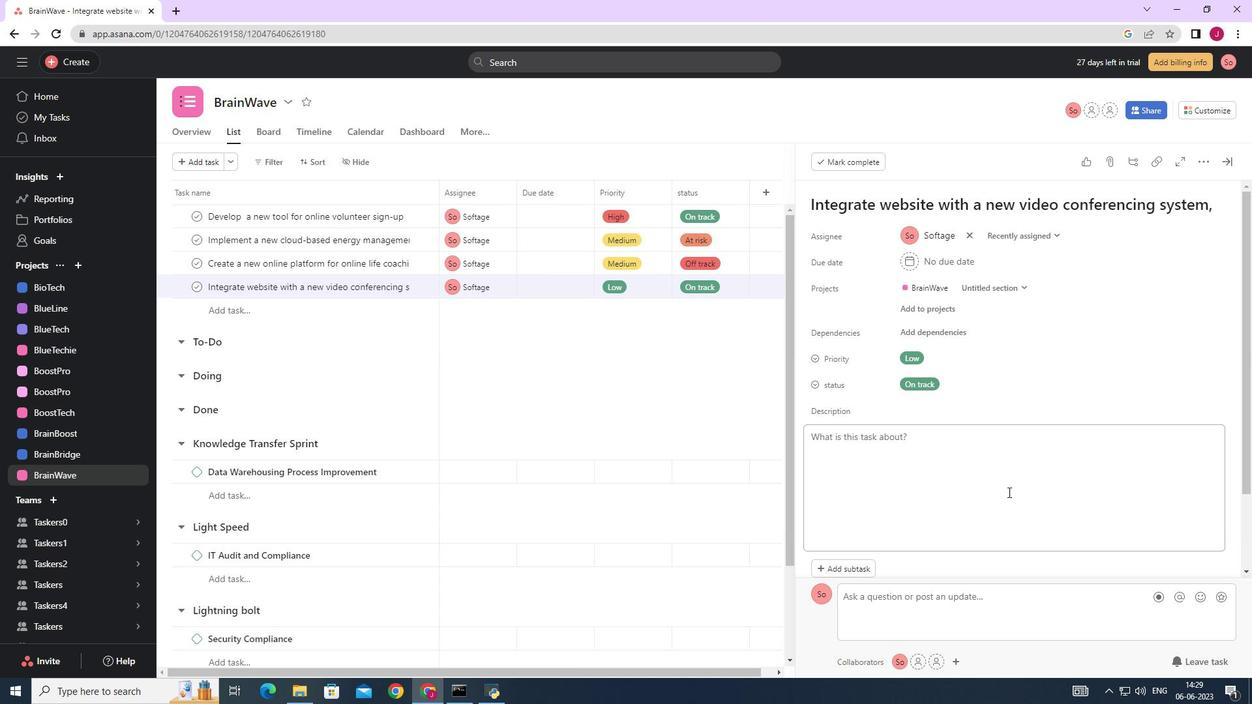 
Action: Mouse scrolled (975, 488) with delta (0, 0)
Screenshot: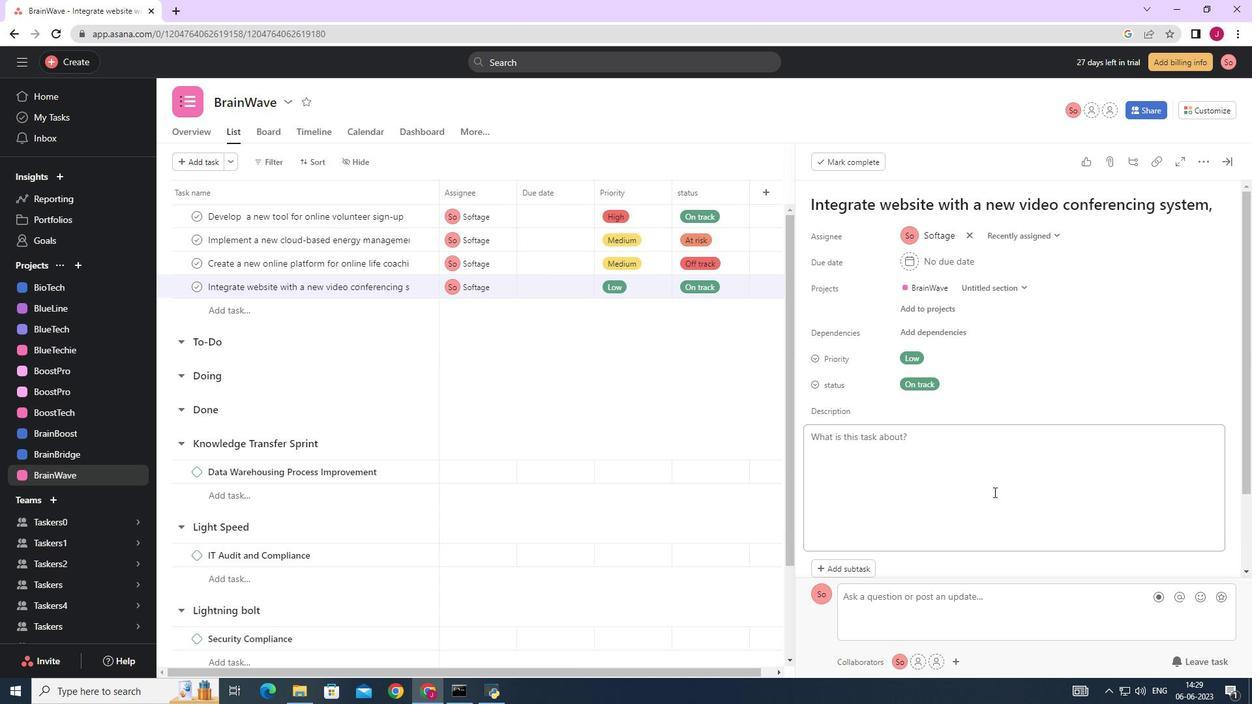 
Action: Mouse scrolled (975, 488) with delta (0, 0)
Screenshot: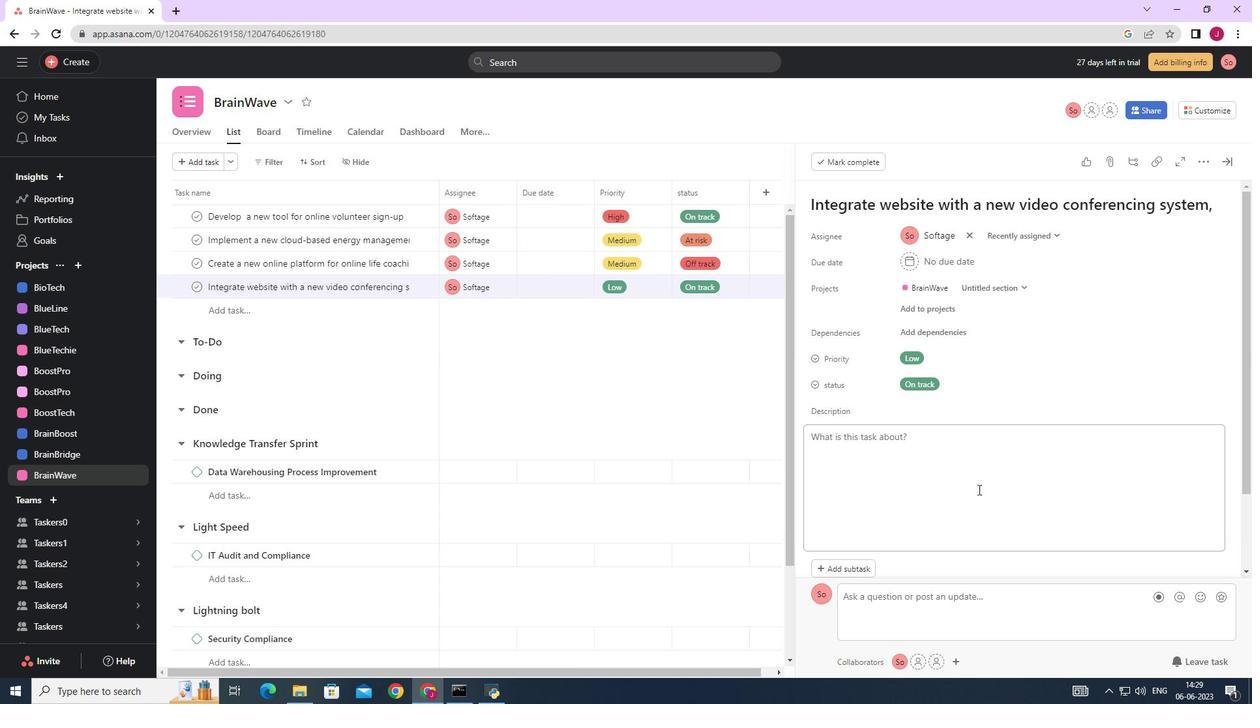 
Action: Mouse moved to (844, 477)
Screenshot: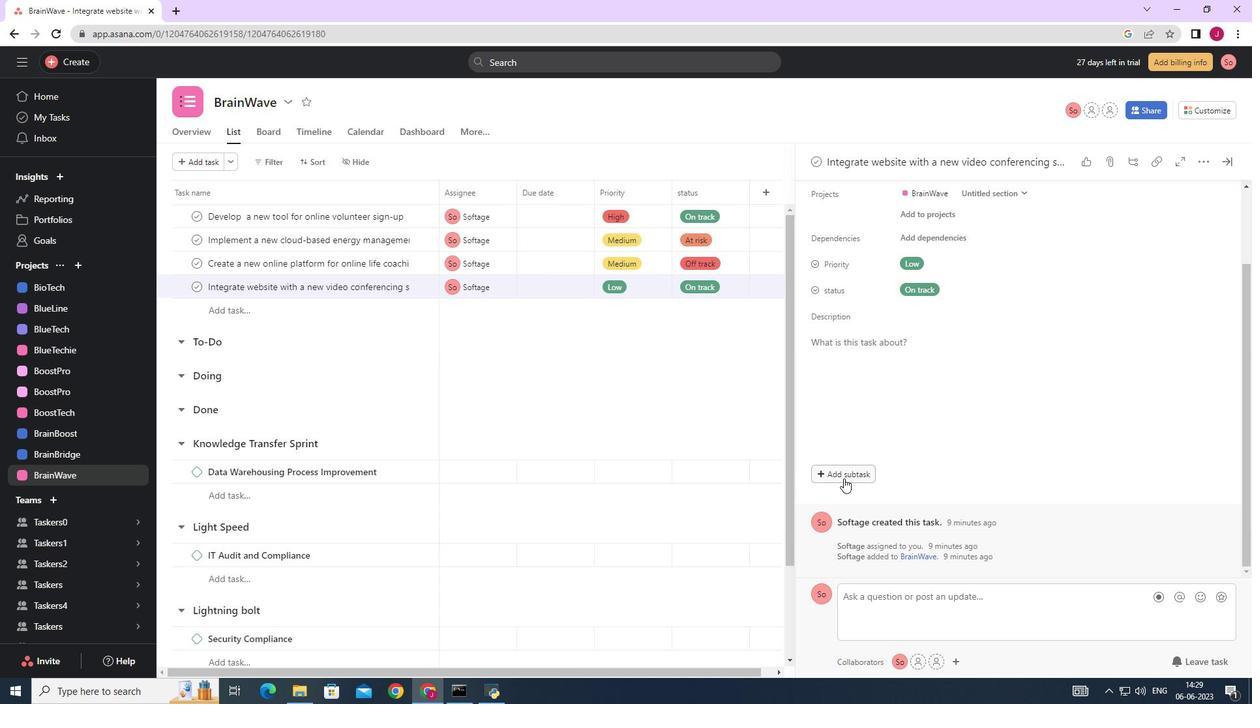 
Action: Mouse pressed left at (844, 477)
Screenshot: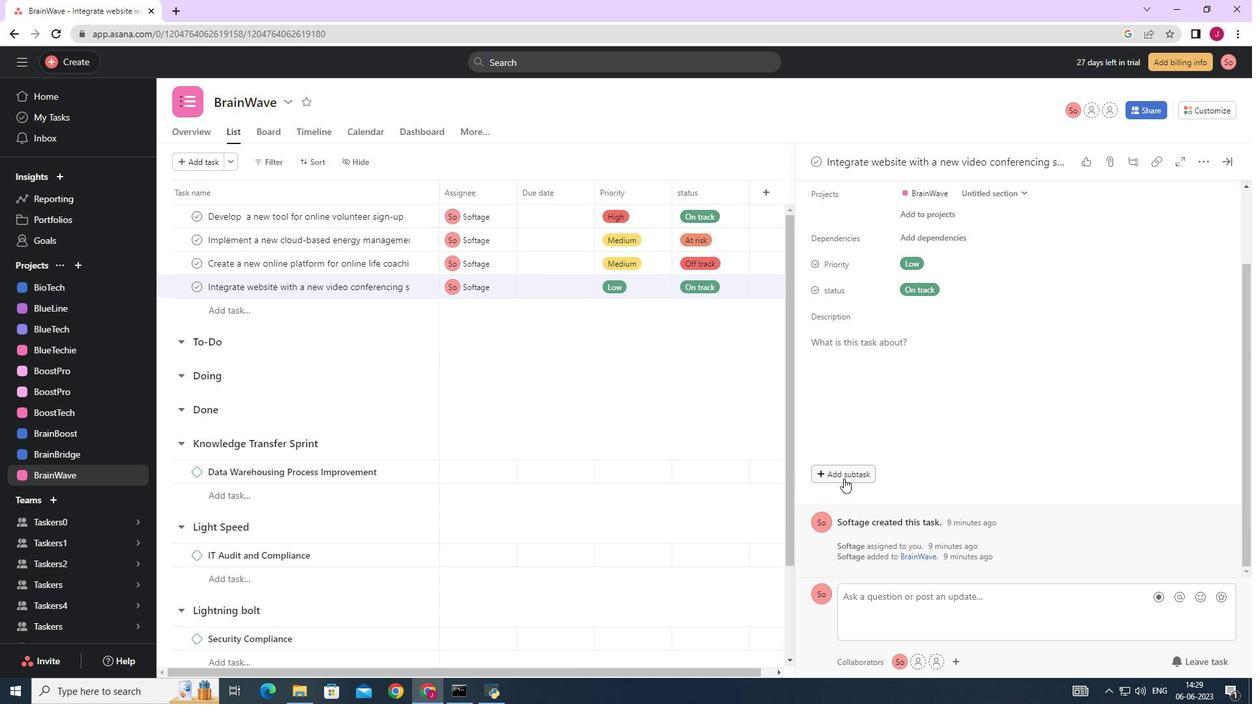 
Action: Mouse moved to (850, 444)
Screenshot: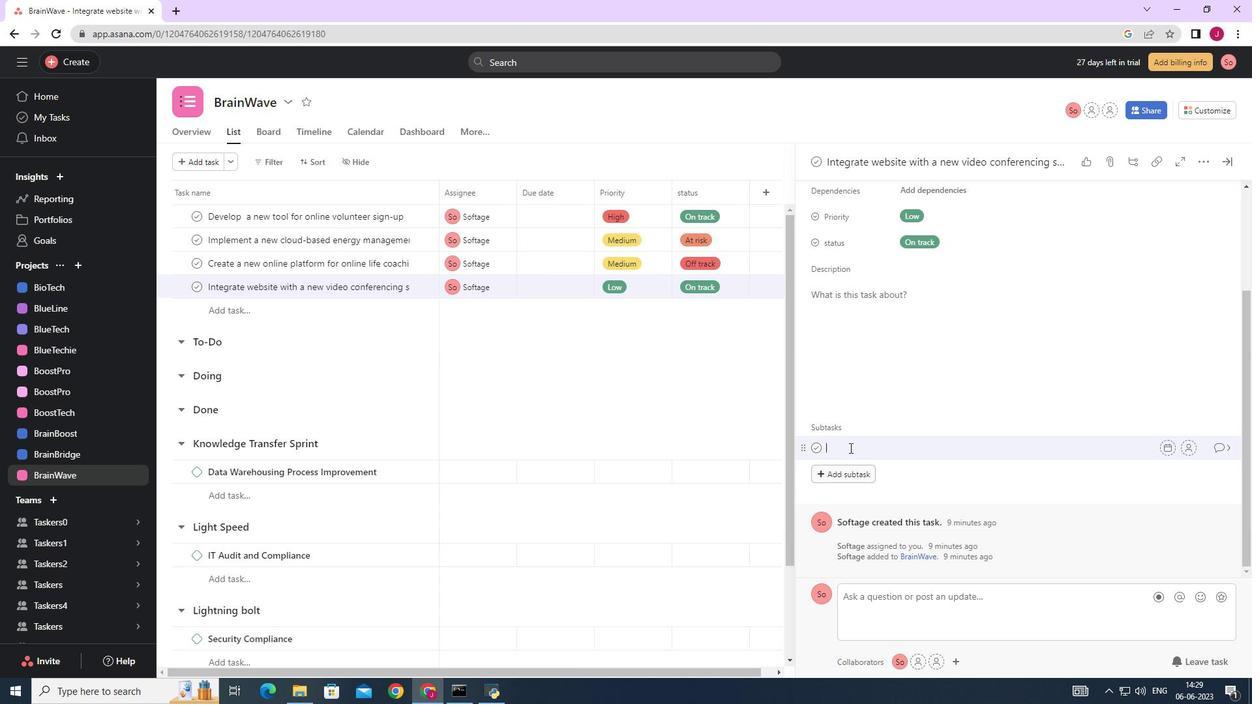 
Action: Key pressed <Key.caps_lock>G<Key.caps_lock>ather<Key.space>and<Key.space><Key.caps_lock>A<Key.caps_lock>nalyse<Key.space><Key.caps_lock>R<Key.caps_lock>equirements
Screenshot: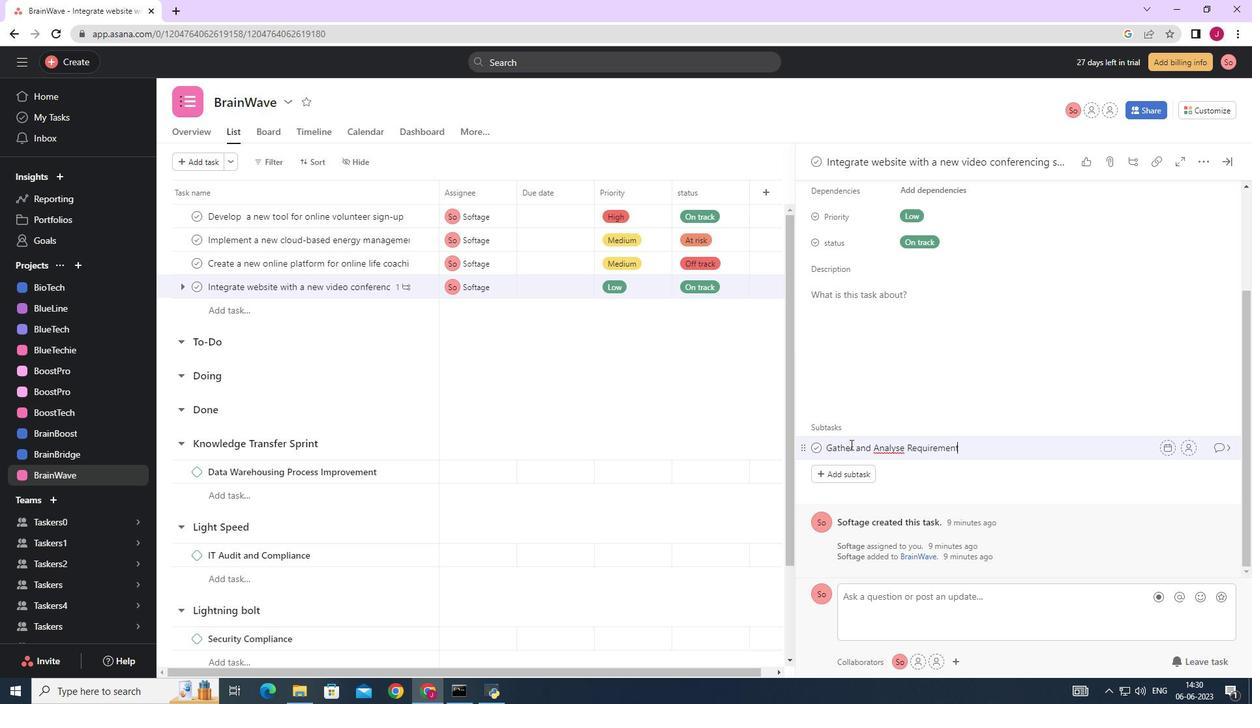 
Action: Mouse moved to (1187, 445)
Screenshot: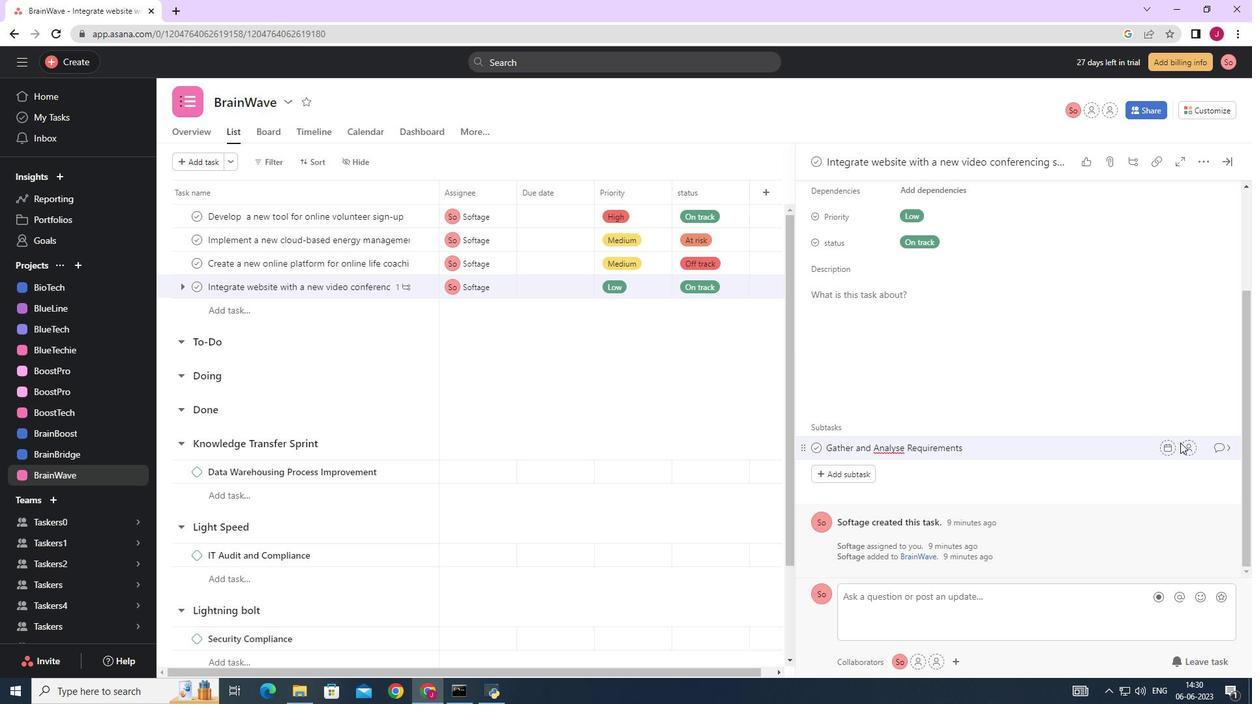 
Action: Mouse pressed left at (1187, 445)
Screenshot: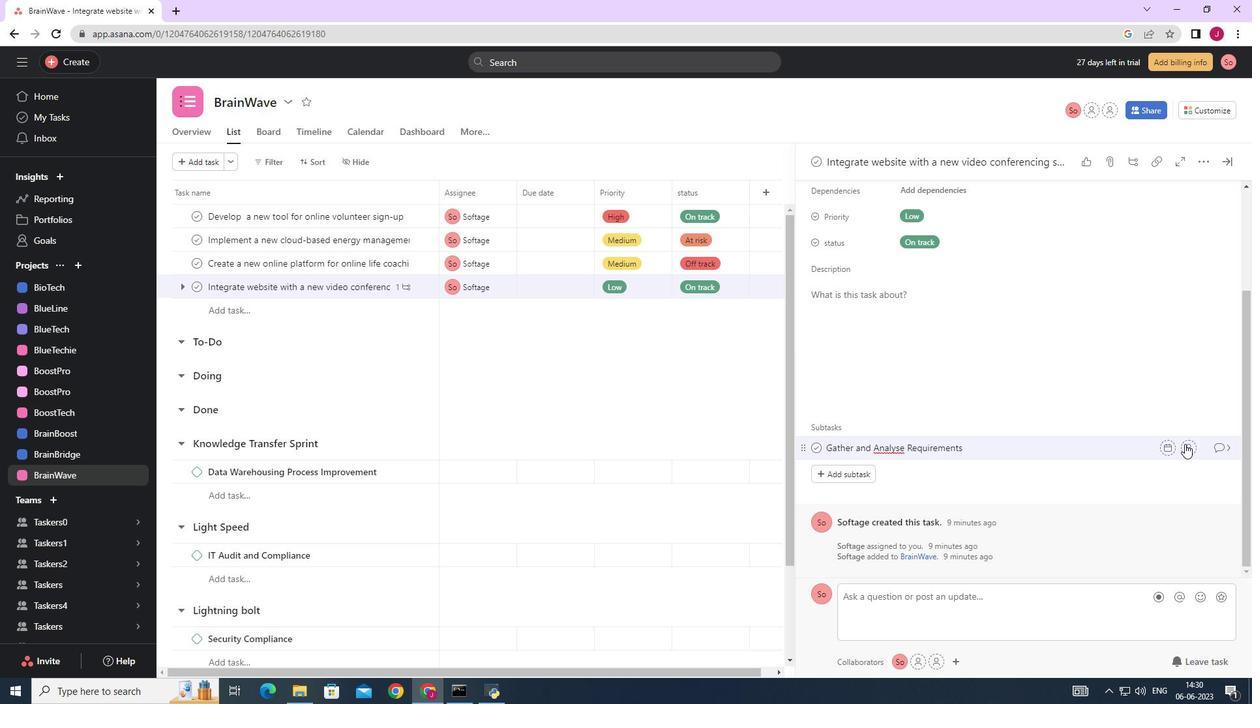 
Action: Mouse moved to (1175, 445)
Screenshot: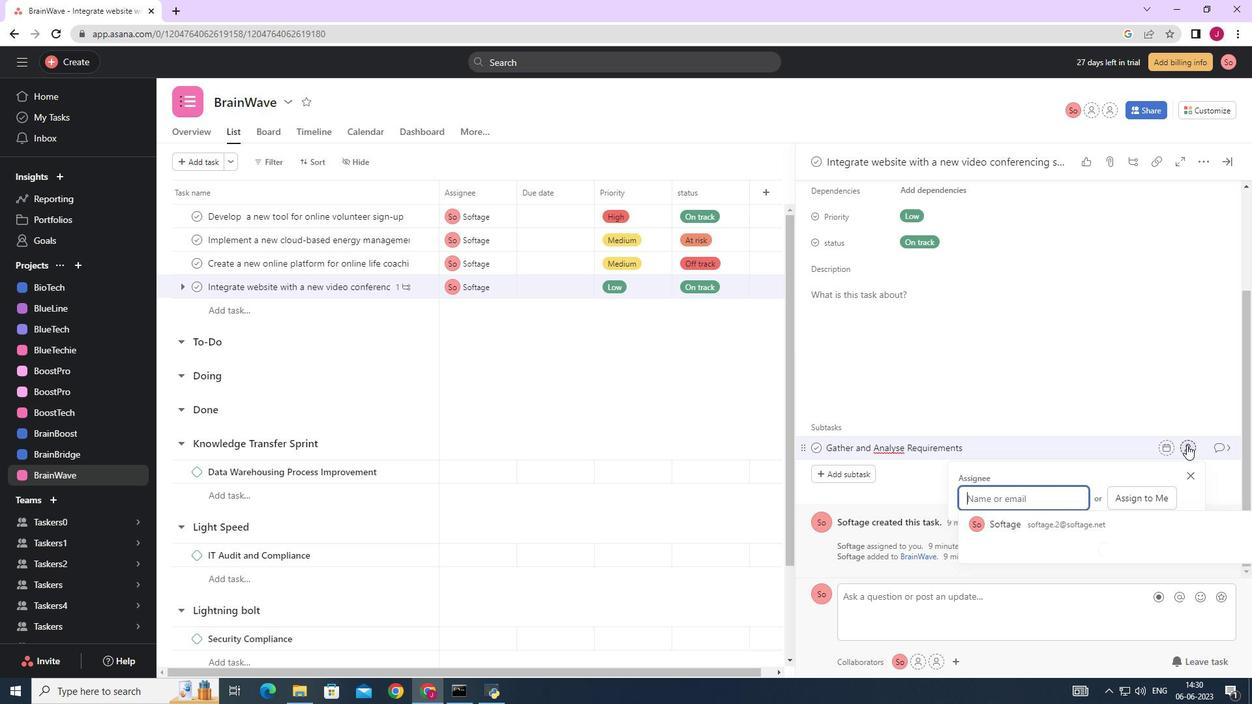 
Action: Key pressed softage.2
Screenshot: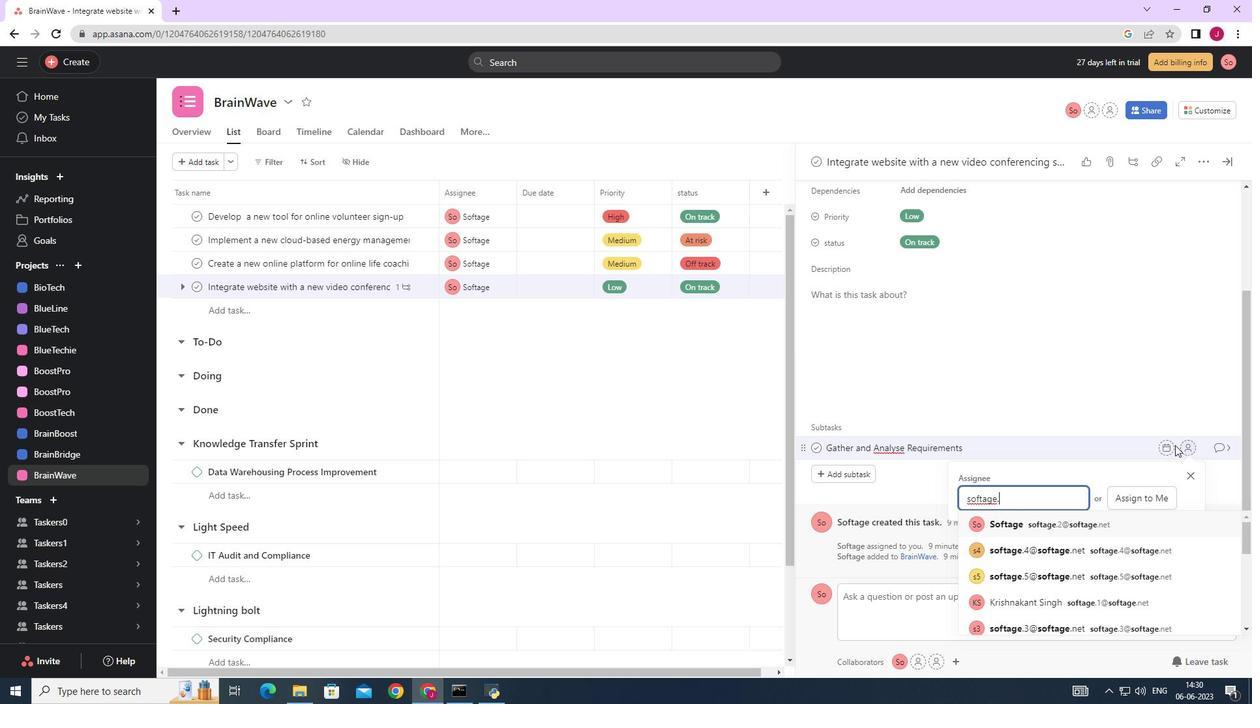 
Action: Mouse moved to (1063, 522)
Screenshot: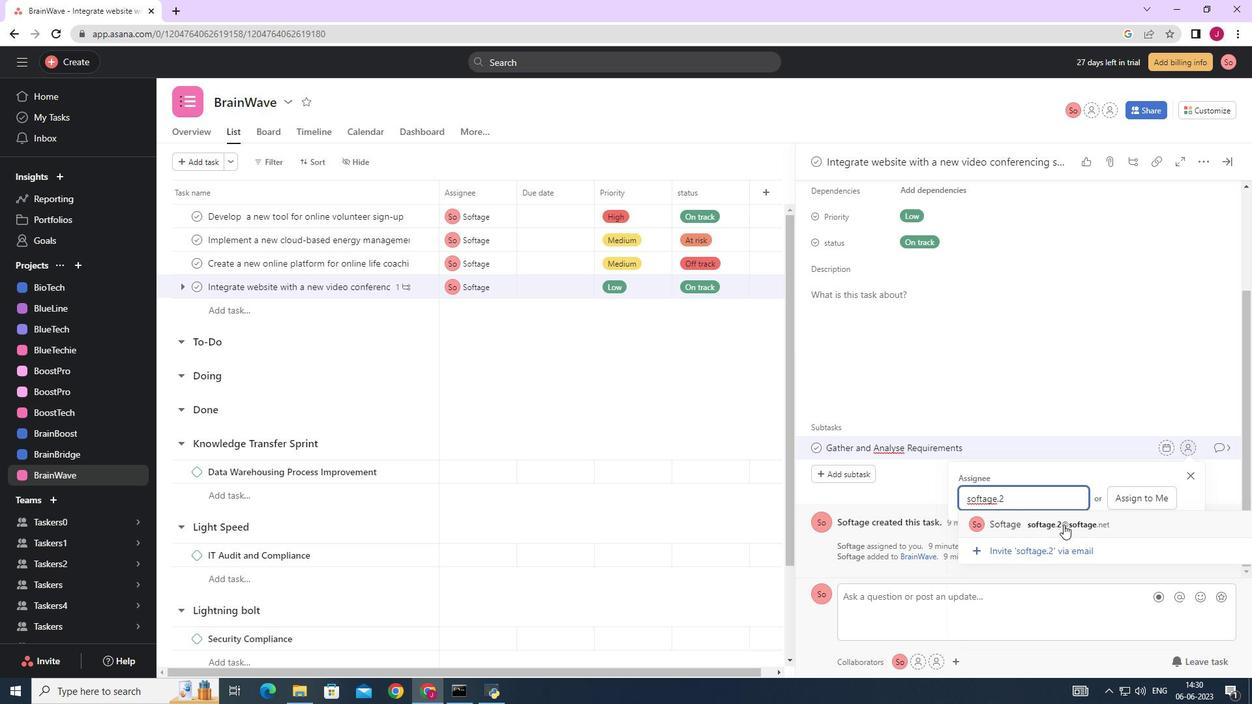 
Action: Mouse pressed left at (1063, 522)
Screenshot: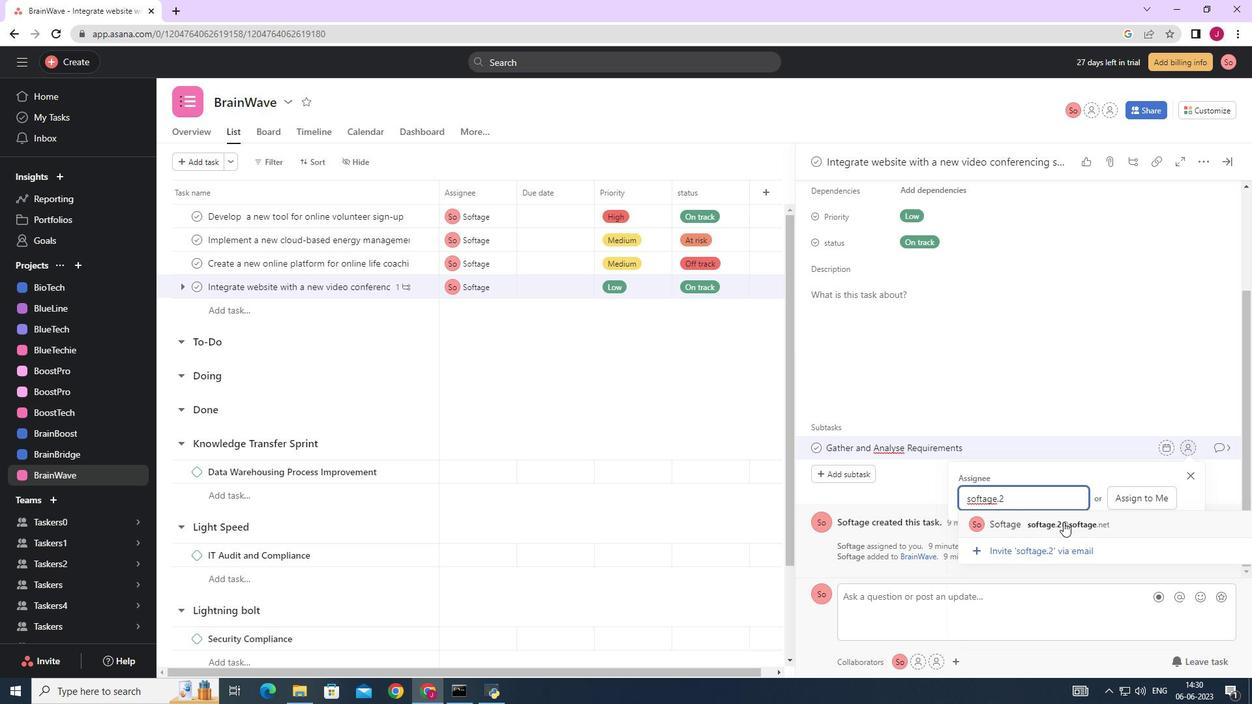 
Action: Mouse moved to (1221, 450)
Screenshot: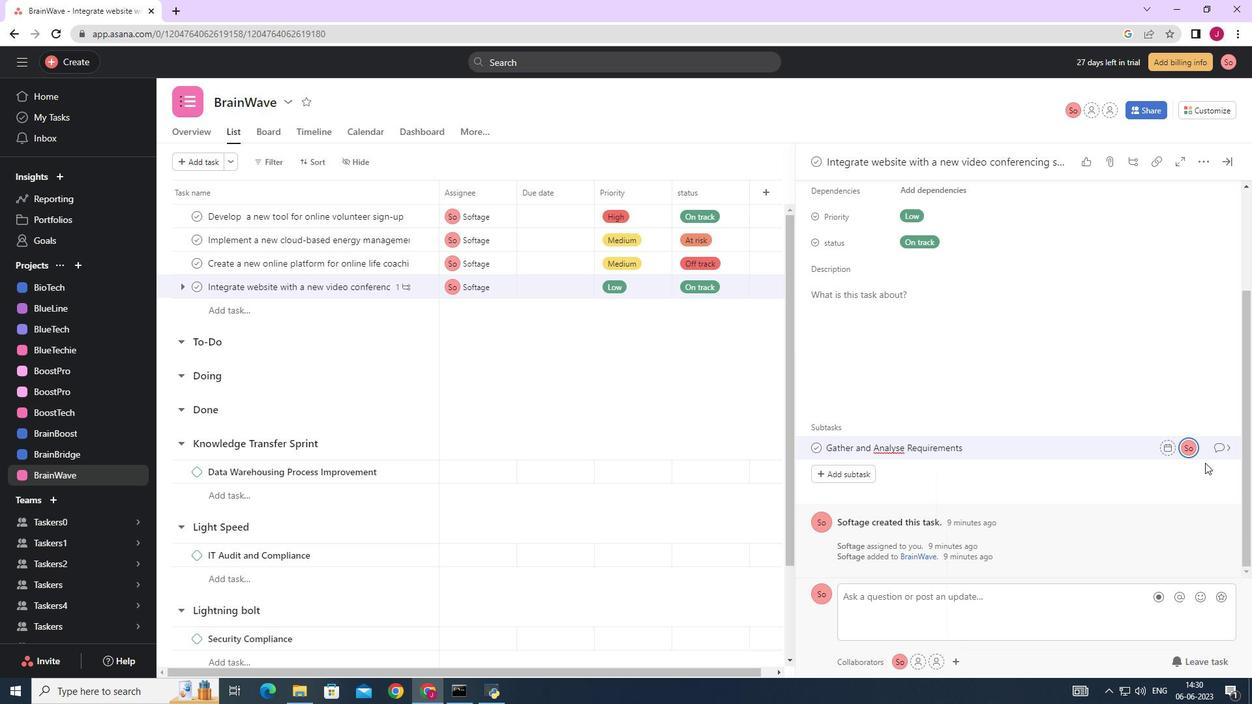 
Action: Mouse pressed left at (1221, 450)
Screenshot: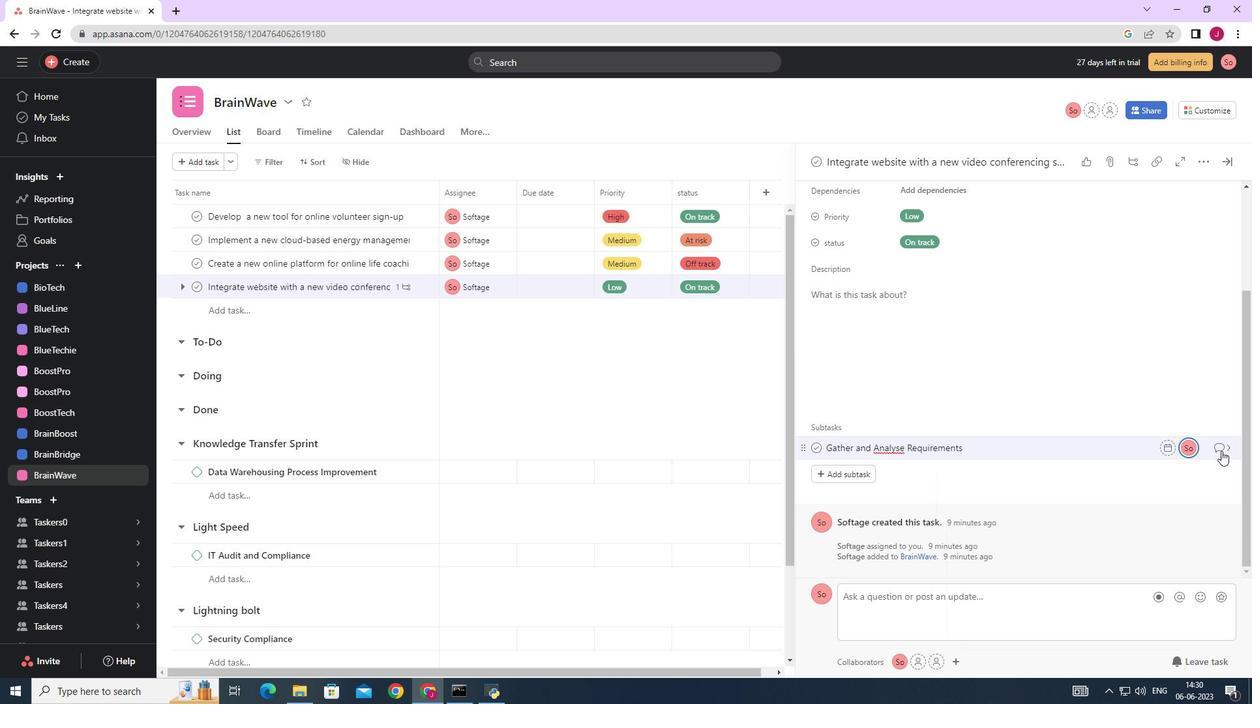 
Action: Mouse moved to (859, 343)
Screenshot: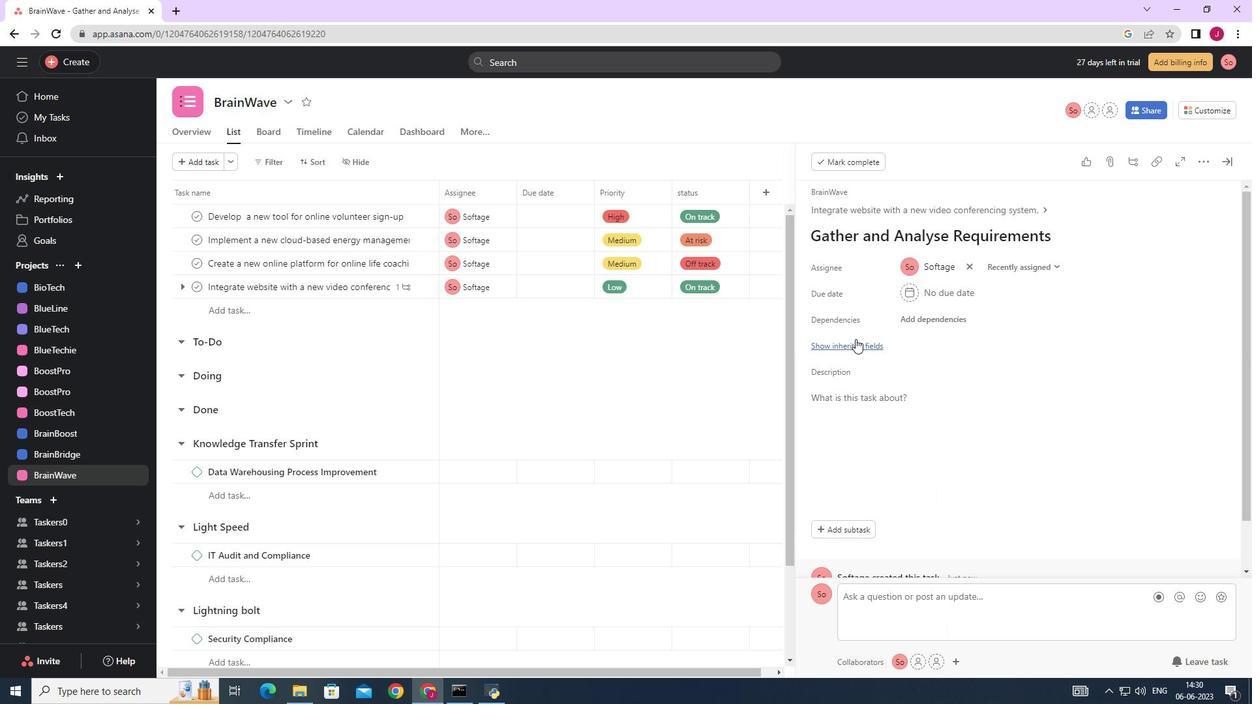 
Action: Mouse pressed left at (859, 343)
Screenshot: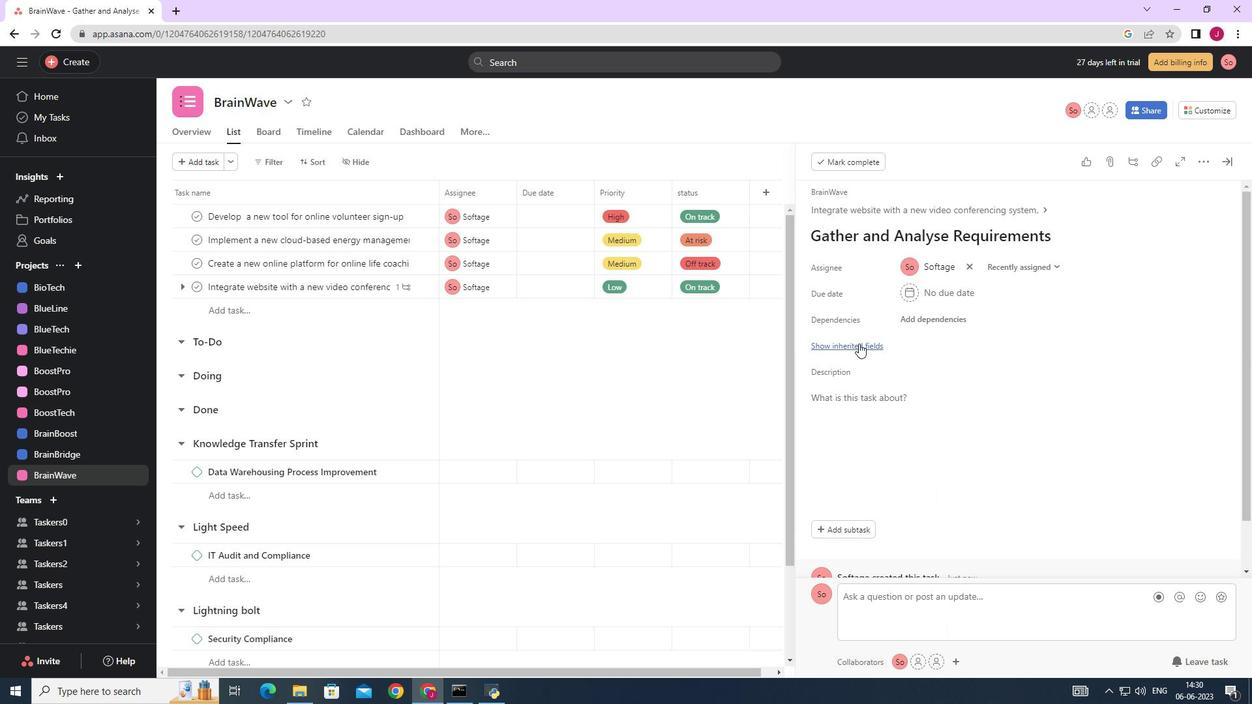 
Action: Mouse moved to (908, 367)
Screenshot: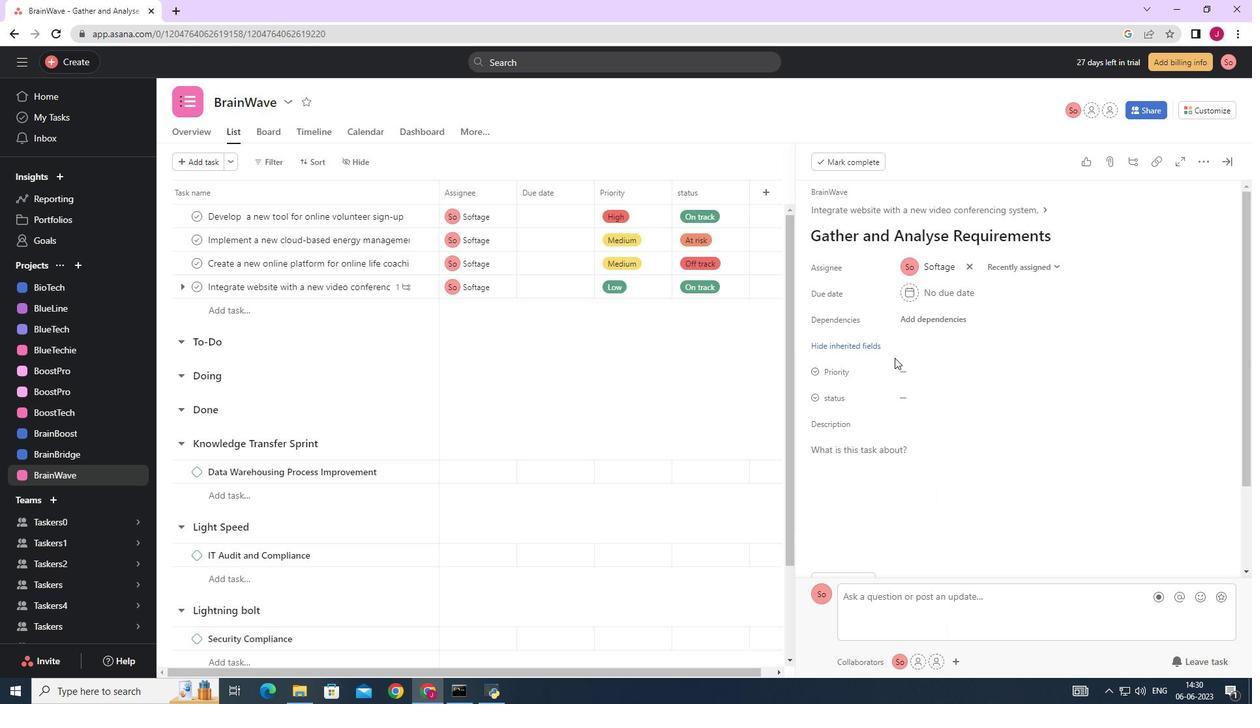 
Action: Mouse pressed left at (908, 367)
Screenshot: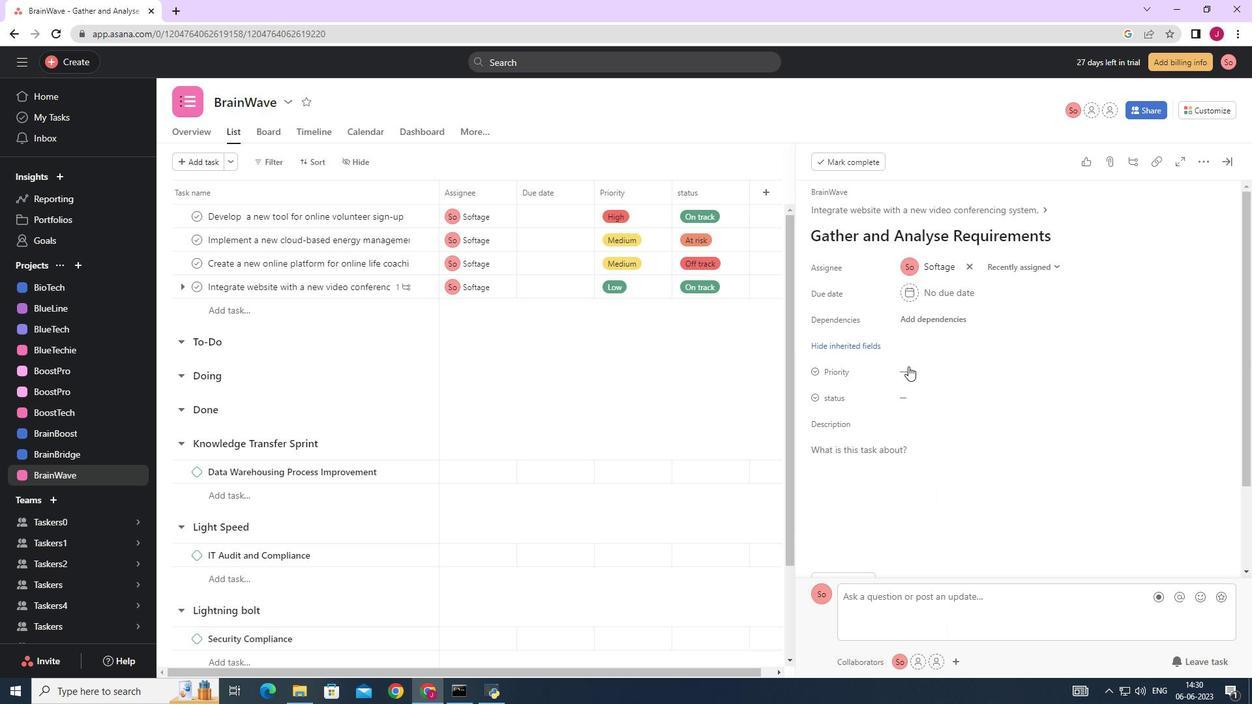 
Action: Mouse moved to (938, 465)
Screenshot: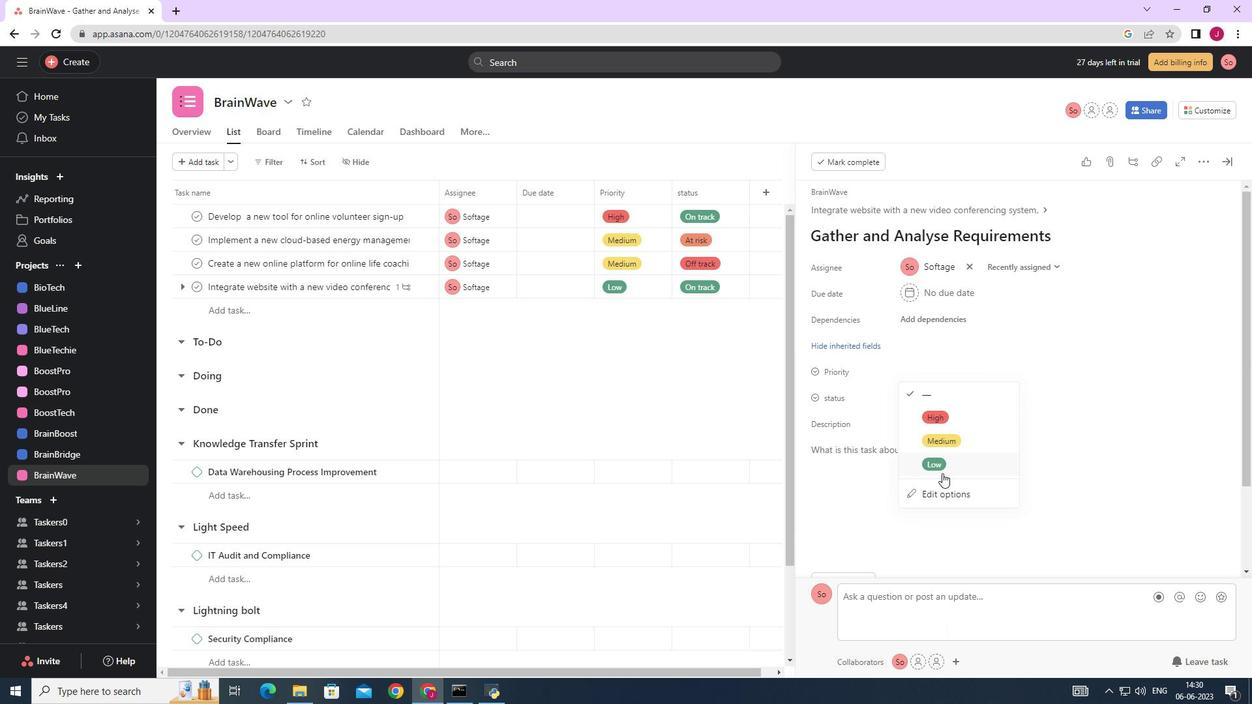 
Action: Mouse pressed left at (938, 465)
Screenshot: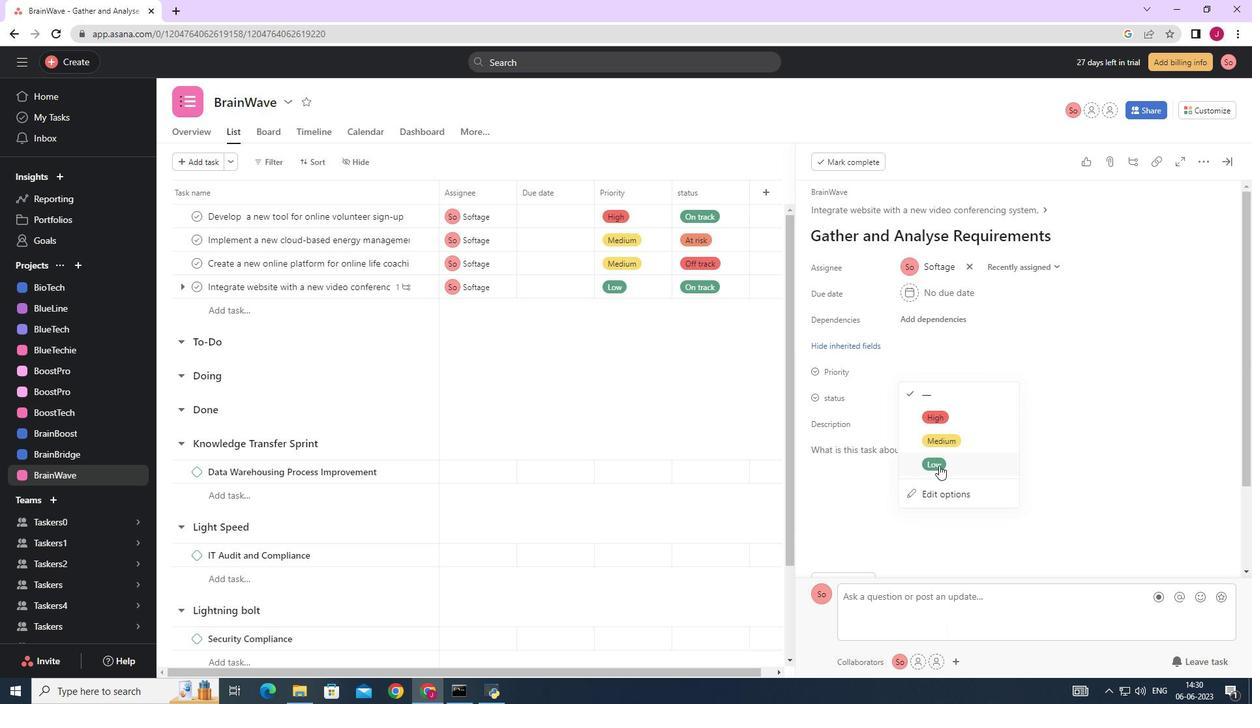 
Action: Mouse moved to (920, 397)
Screenshot: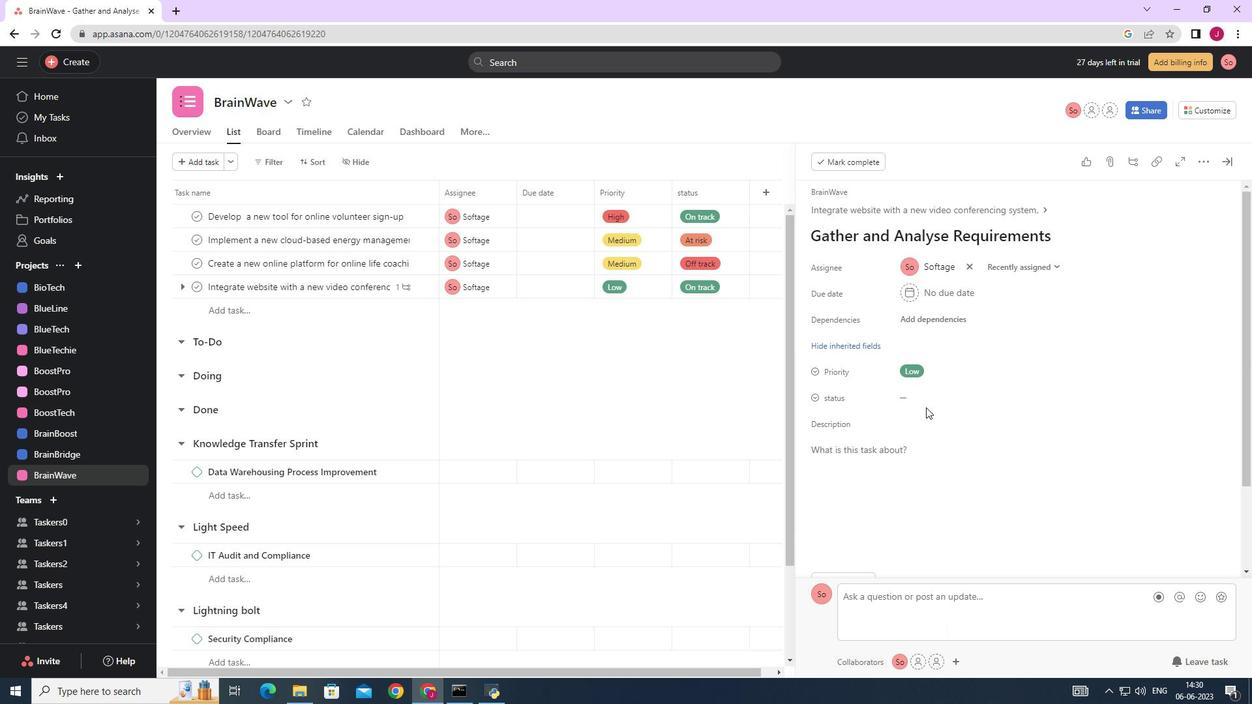 
Action: Mouse pressed left at (920, 397)
Screenshot: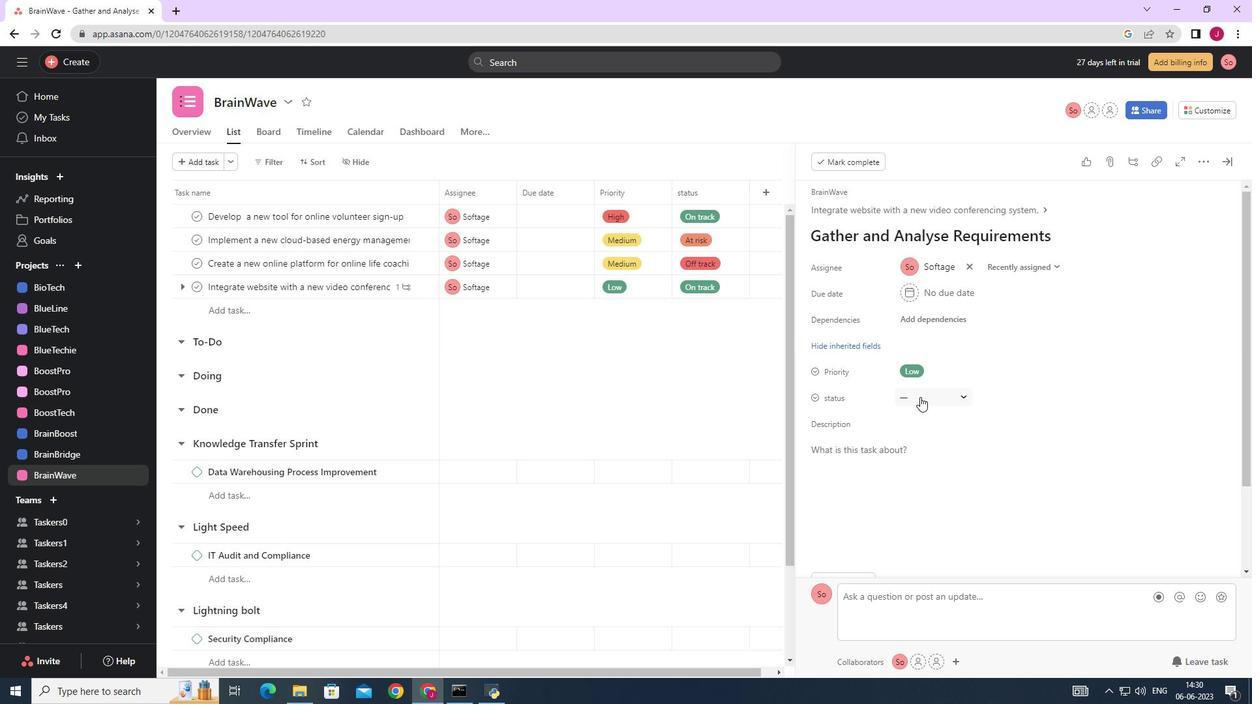 
Action: Mouse moved to (934, 444)
Screenshot: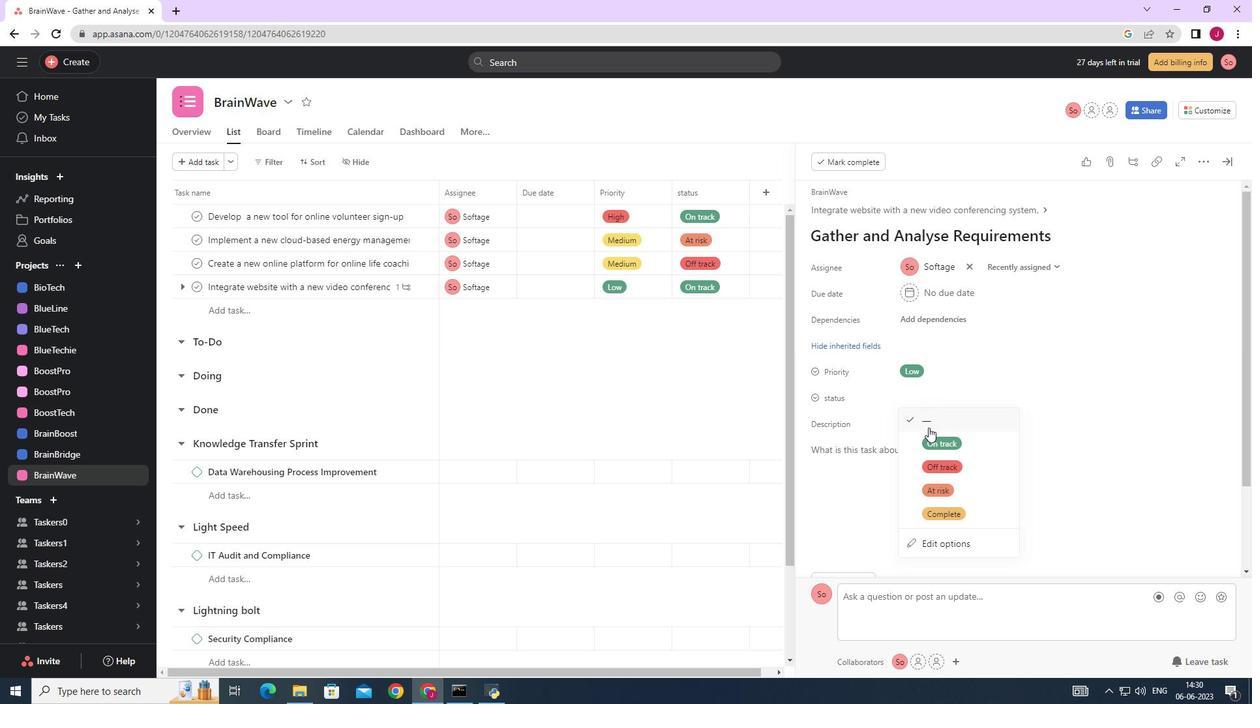 
Action: Mouse pressed left at (934, 444)
Screenshot: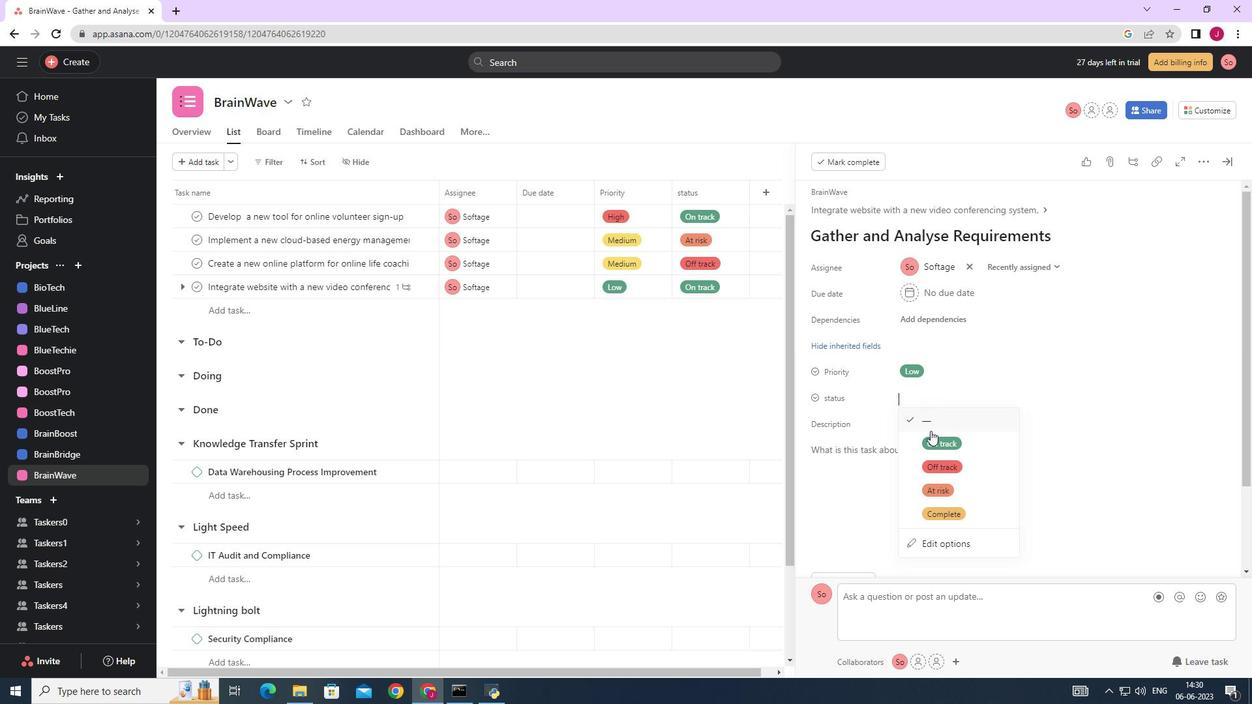 
Action: Mouse moved to (1228, 167)
Screenshot: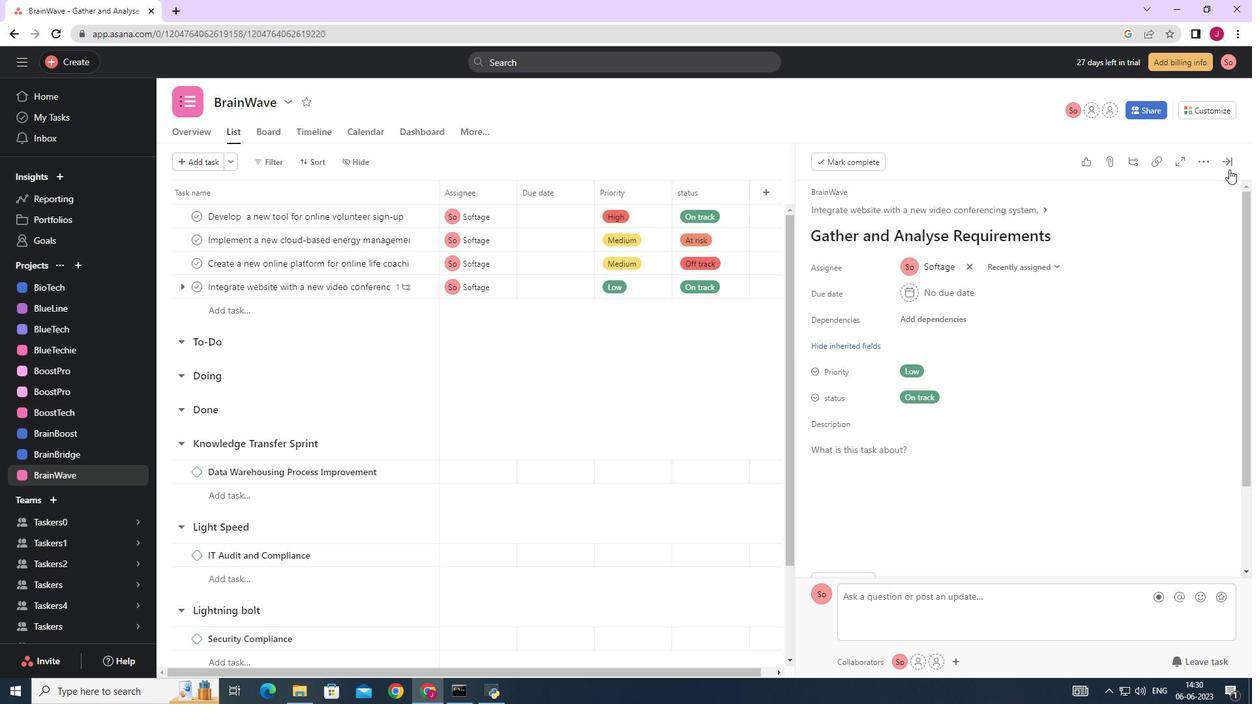 
Action: Mouse pressed left at (1228, 167)
Screenshot: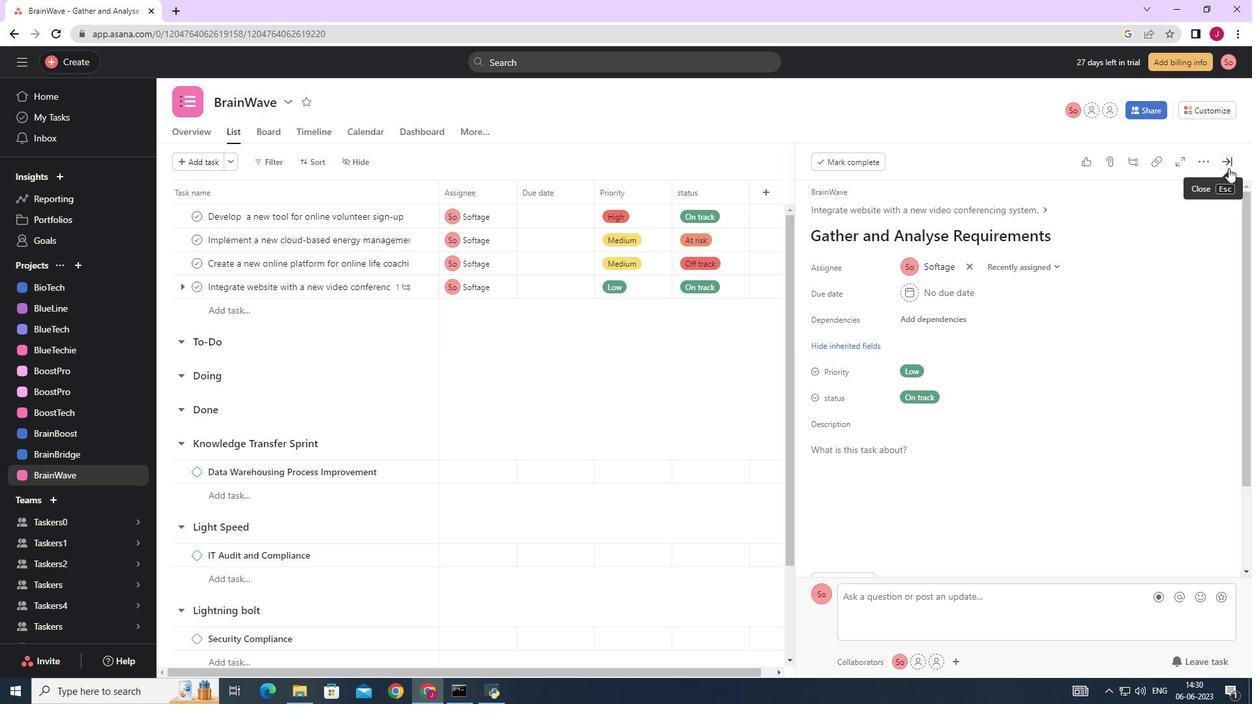 
Action: Mouse moved to (1221, 167)
Screenshot: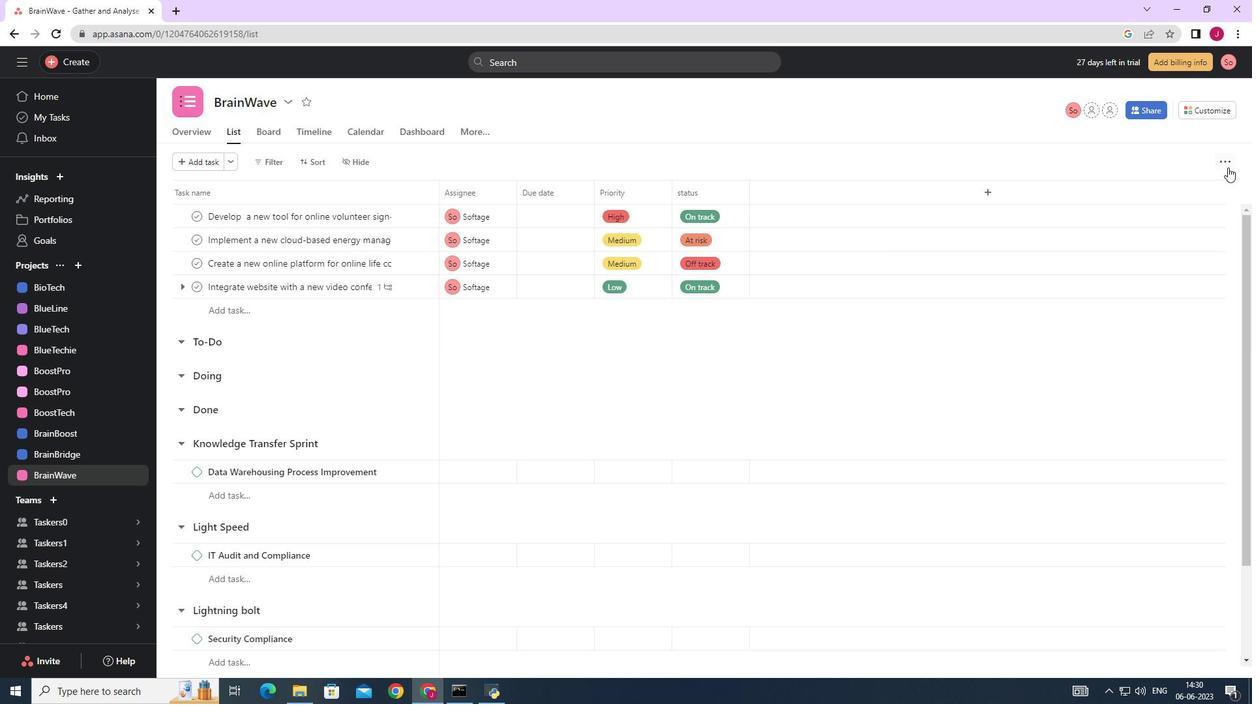 
